 Task: Create a due date automation trigger when advanced on, on the tuesday of the week a card is due add fields with custom field "Resume" set to a date in this week at 11:00 AM.
Action: Mouse moved to (1248, 109)
Screenshot: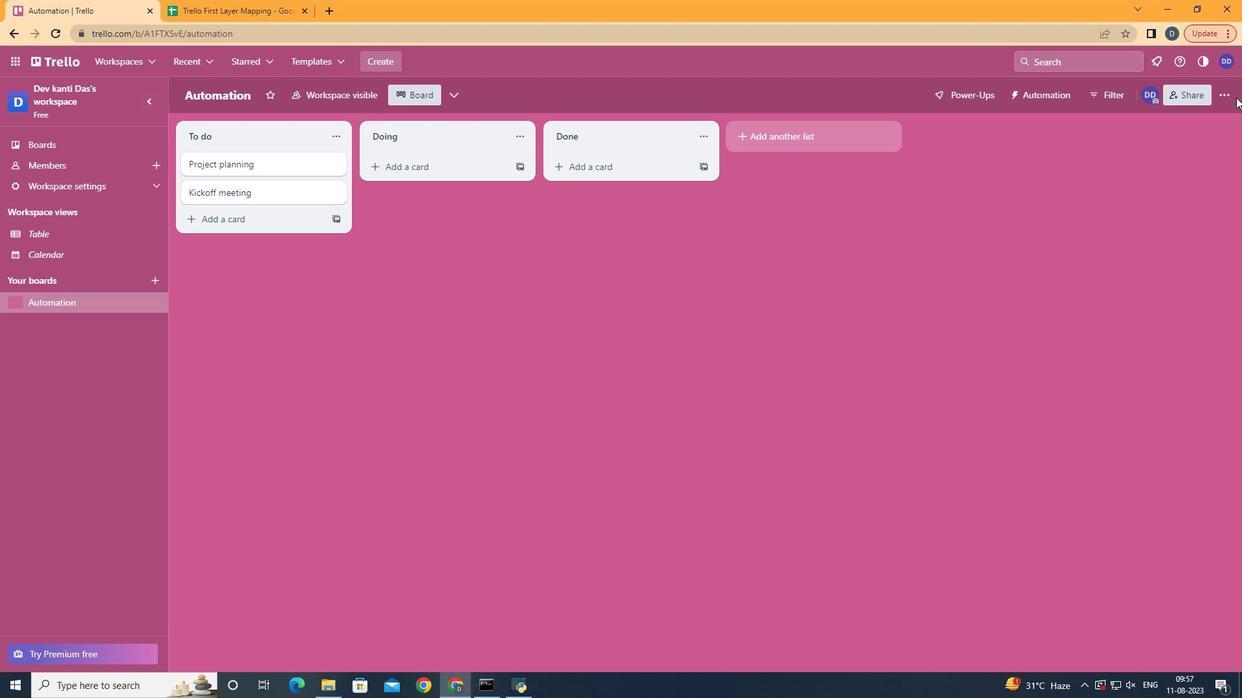 
Action: Mouse pressed left at (1248, 109)
Screenshot: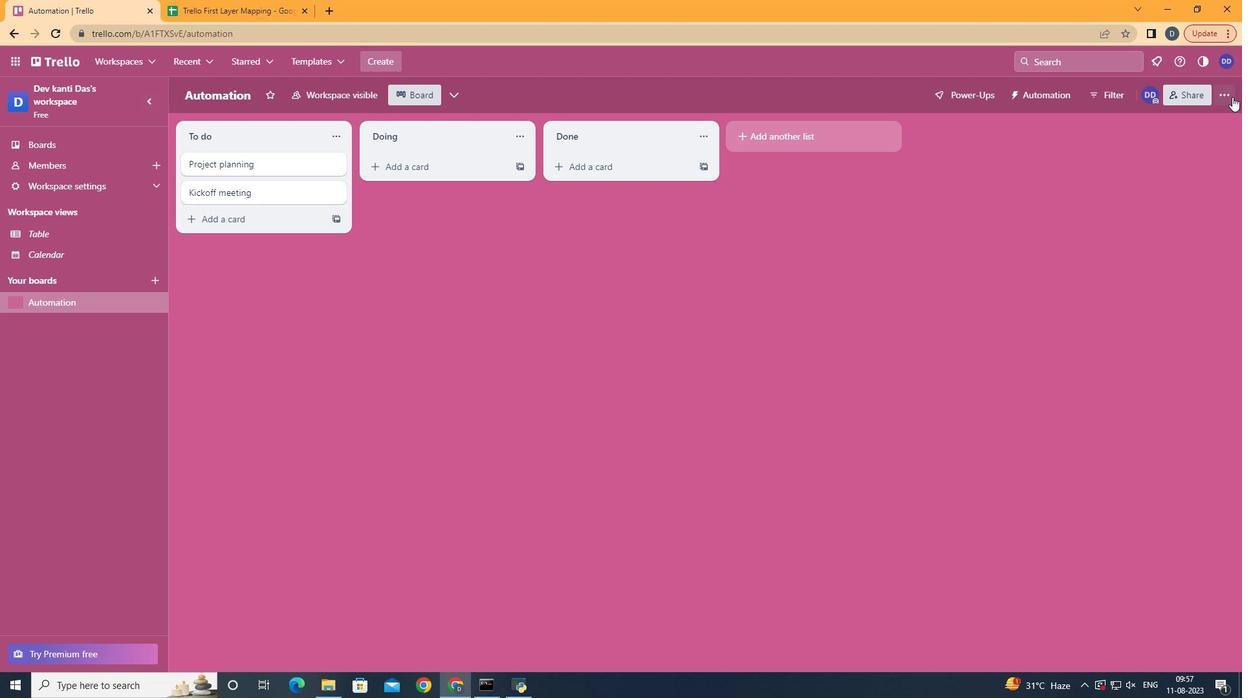 
Action: Mouse moved to (1244, 108)
Screenshot: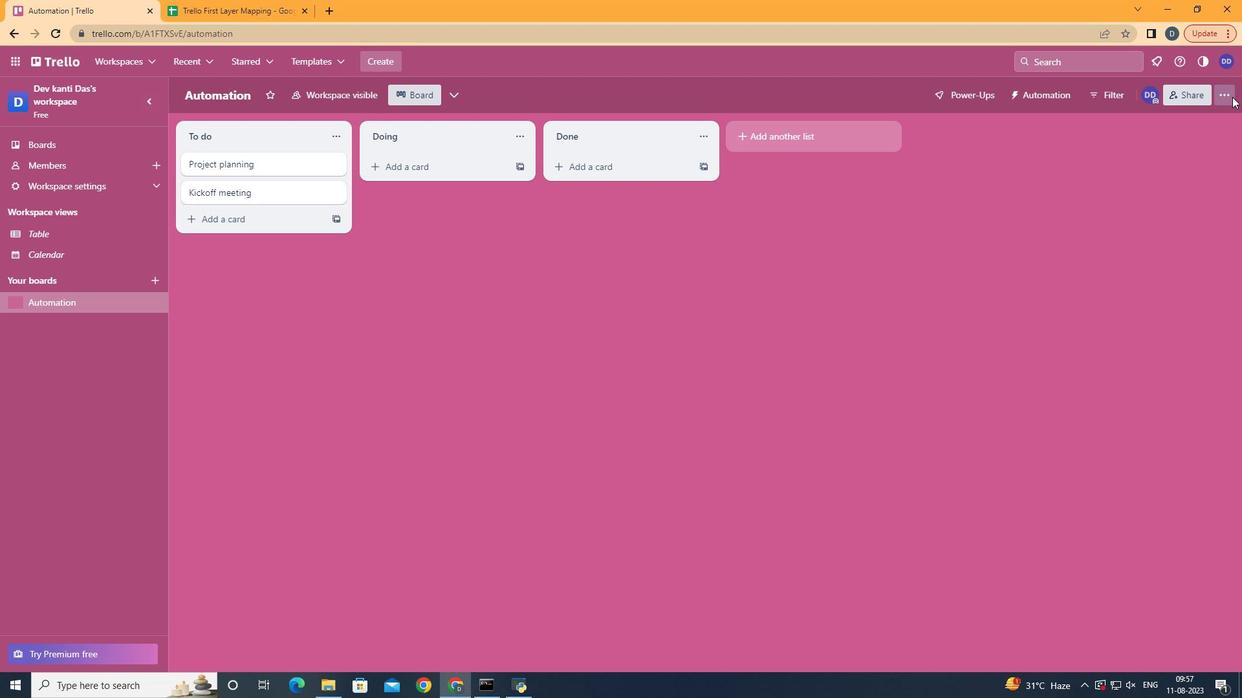 
Action: Mouse pressed left at (1244, 108)
Screenshot: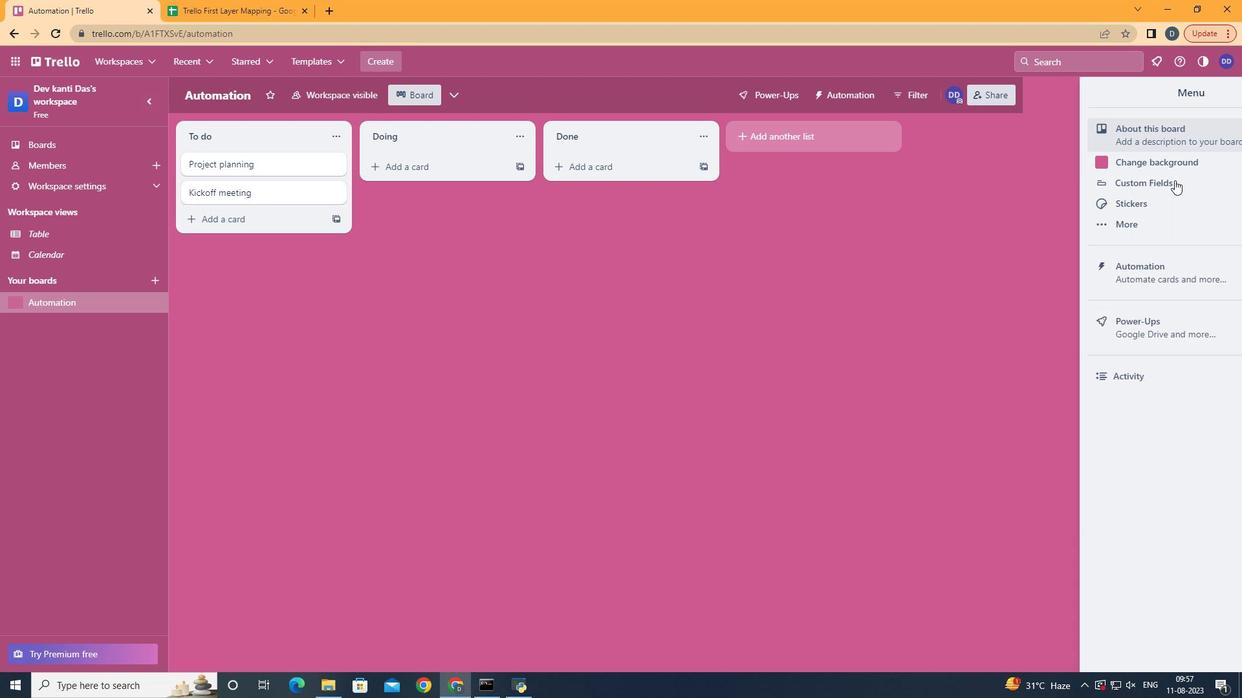
Action: Mouse moved to (1153, 287)
Screenshot: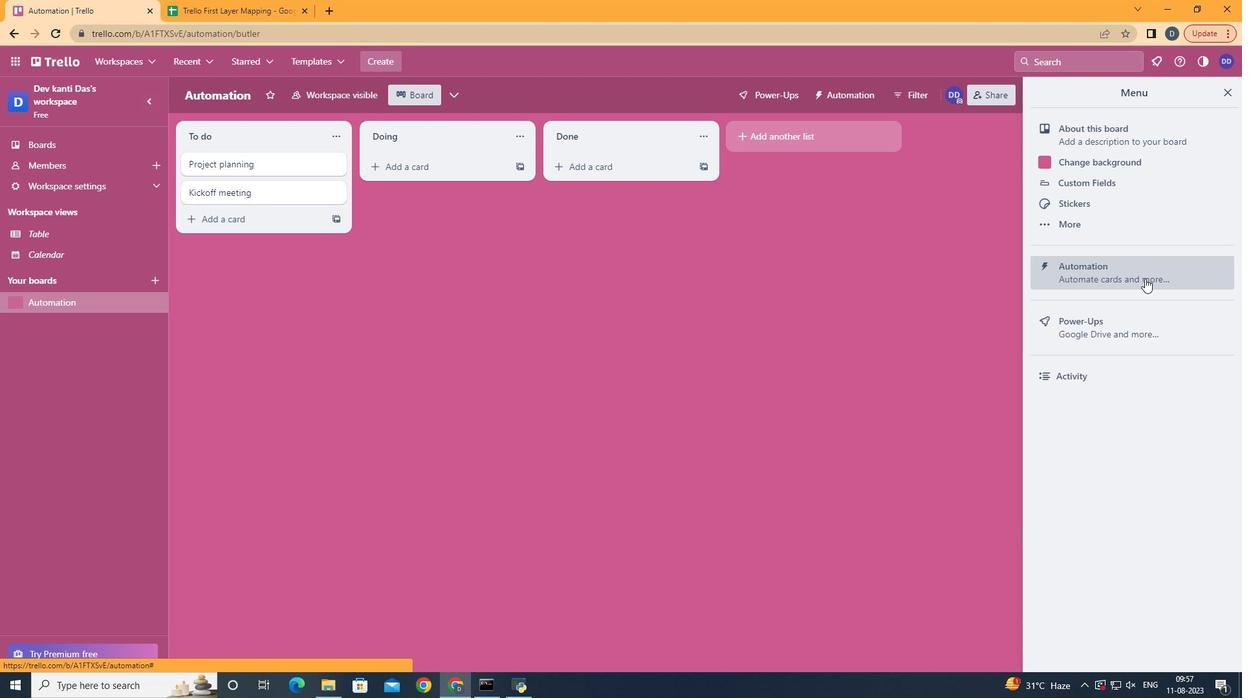 
Action: Mouse pressed left at (1153, 287)
Screenshot: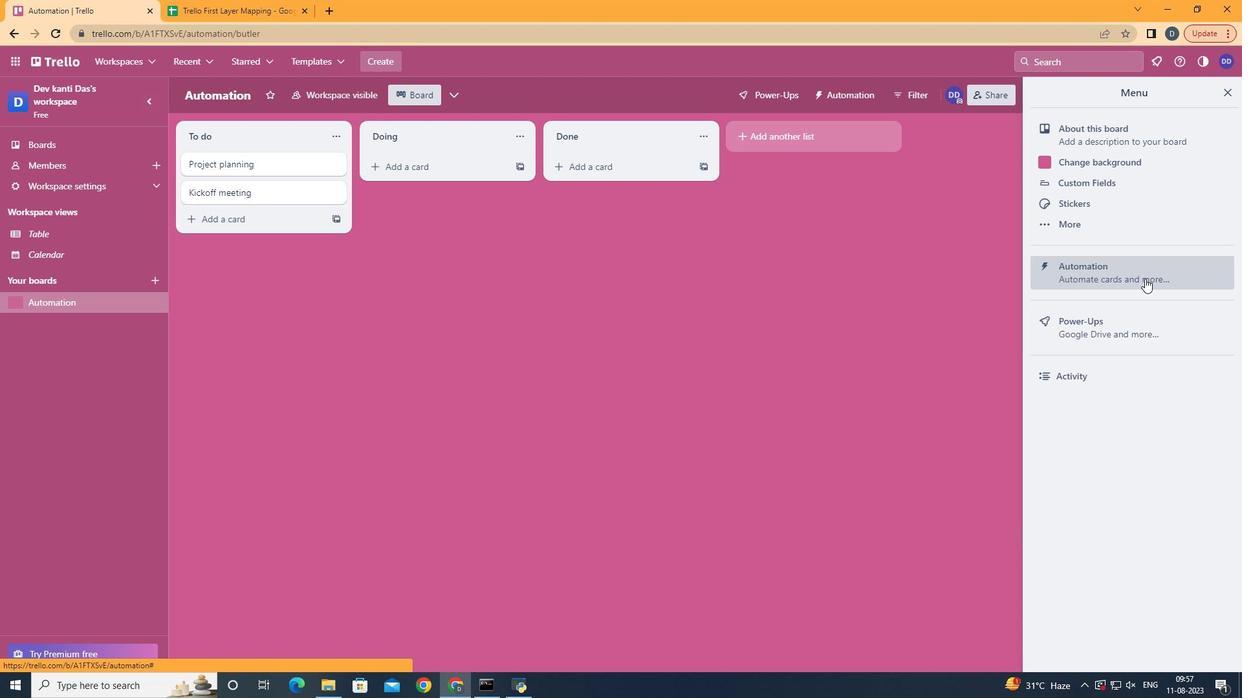 
Action: Mouse moved to (272, 274)
Screenshot: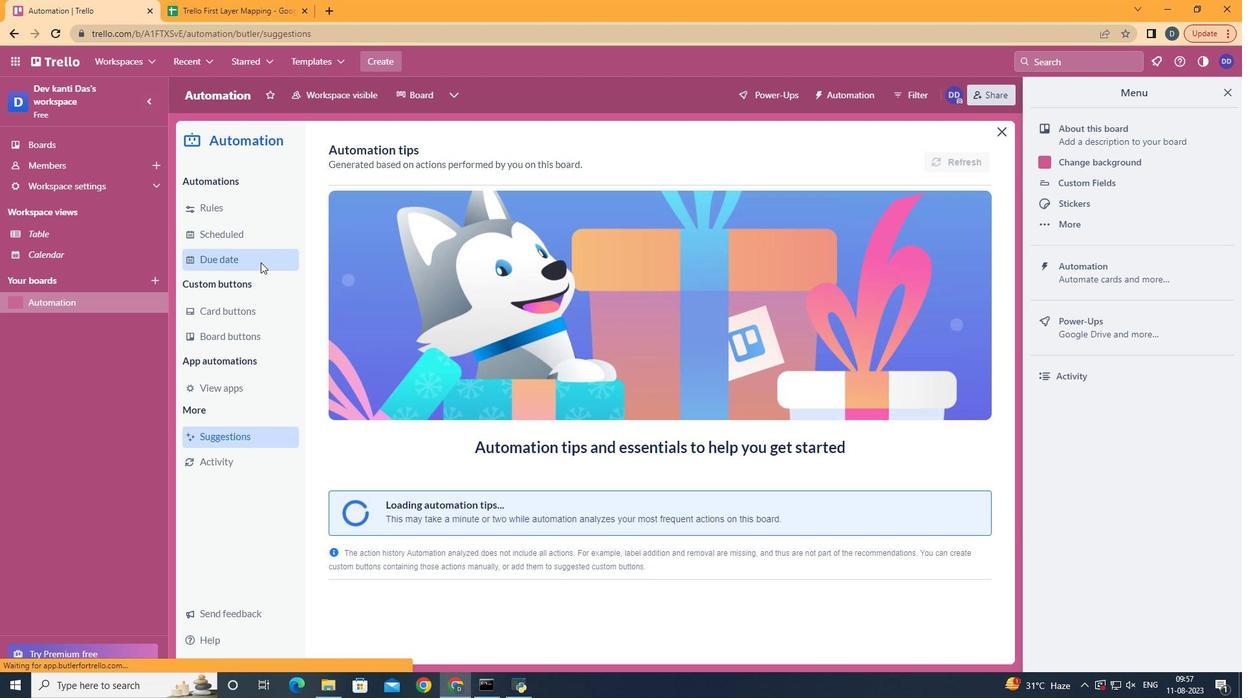 
Action: Mouse pressed left at (272, 274)
Screenshot: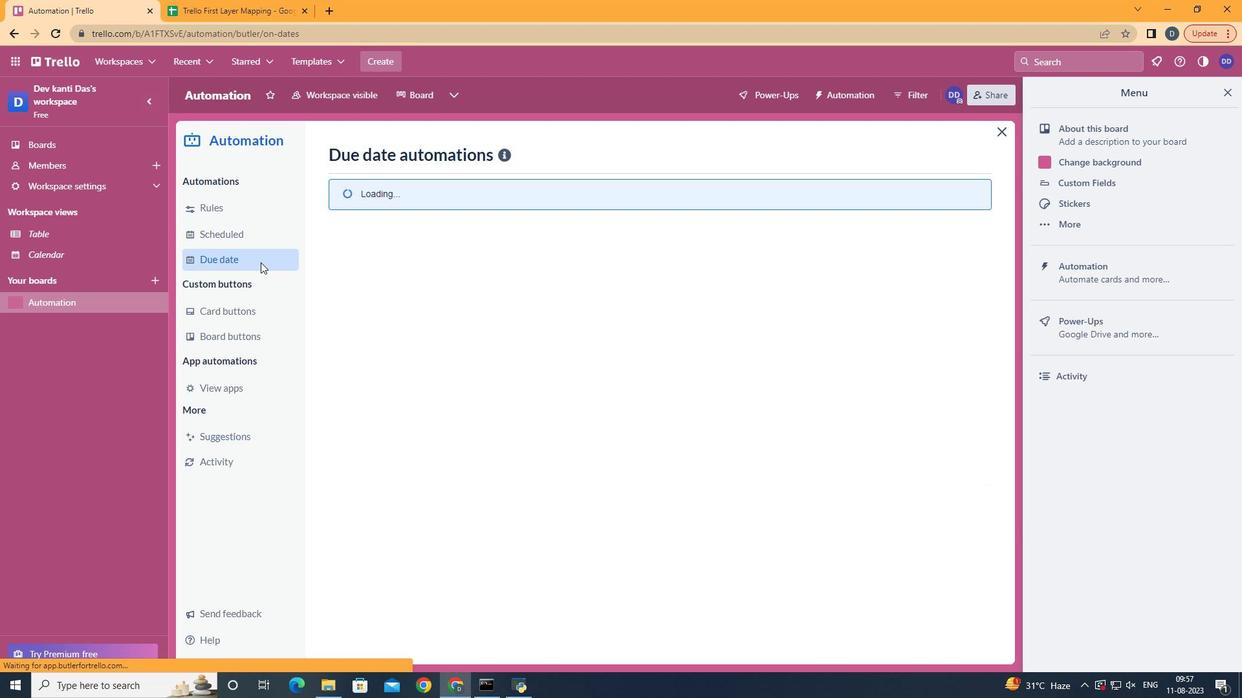 
Action: Mouse moved to (932, 174)
Screenshot: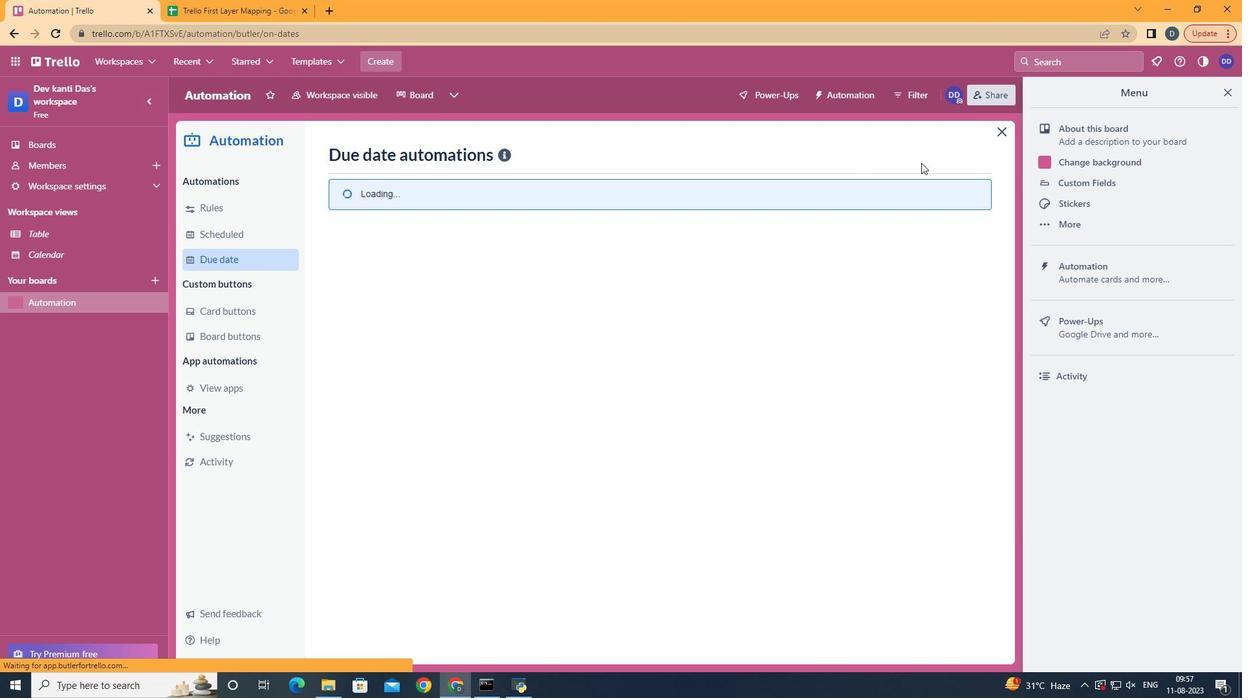 
Action: Mouse pressed left at (932, 174)
Screenshot: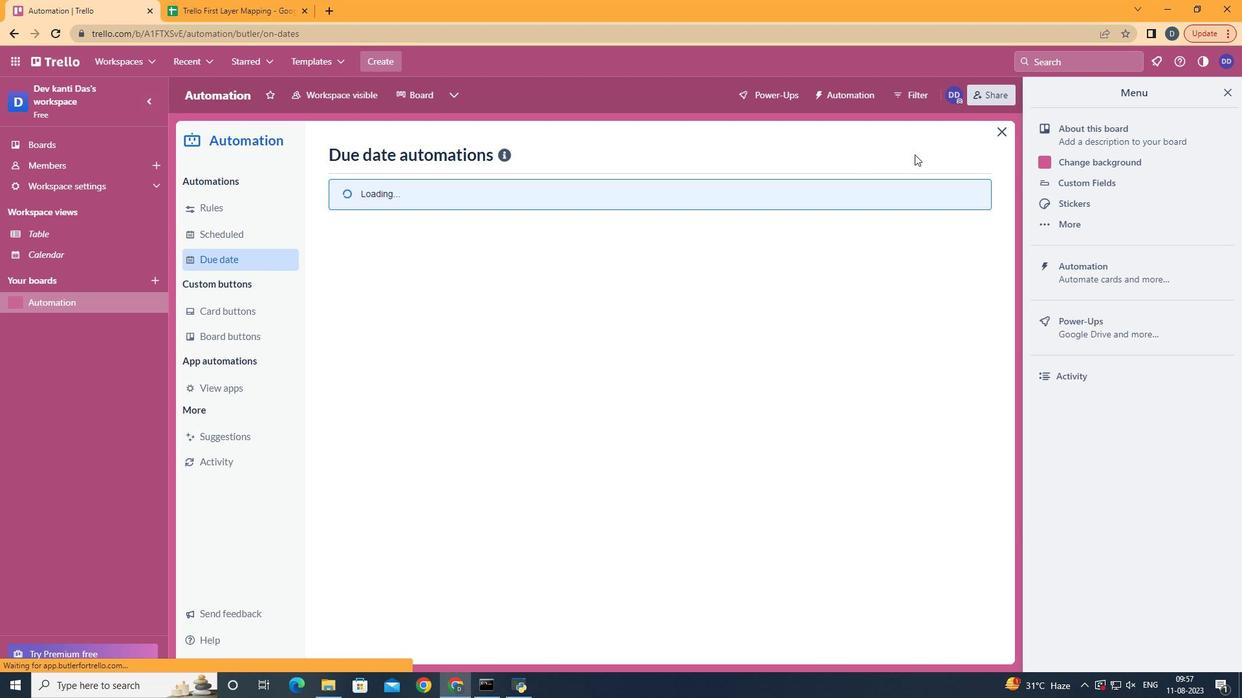 
Action: Mouse moved to (925, 165)
Screenshot: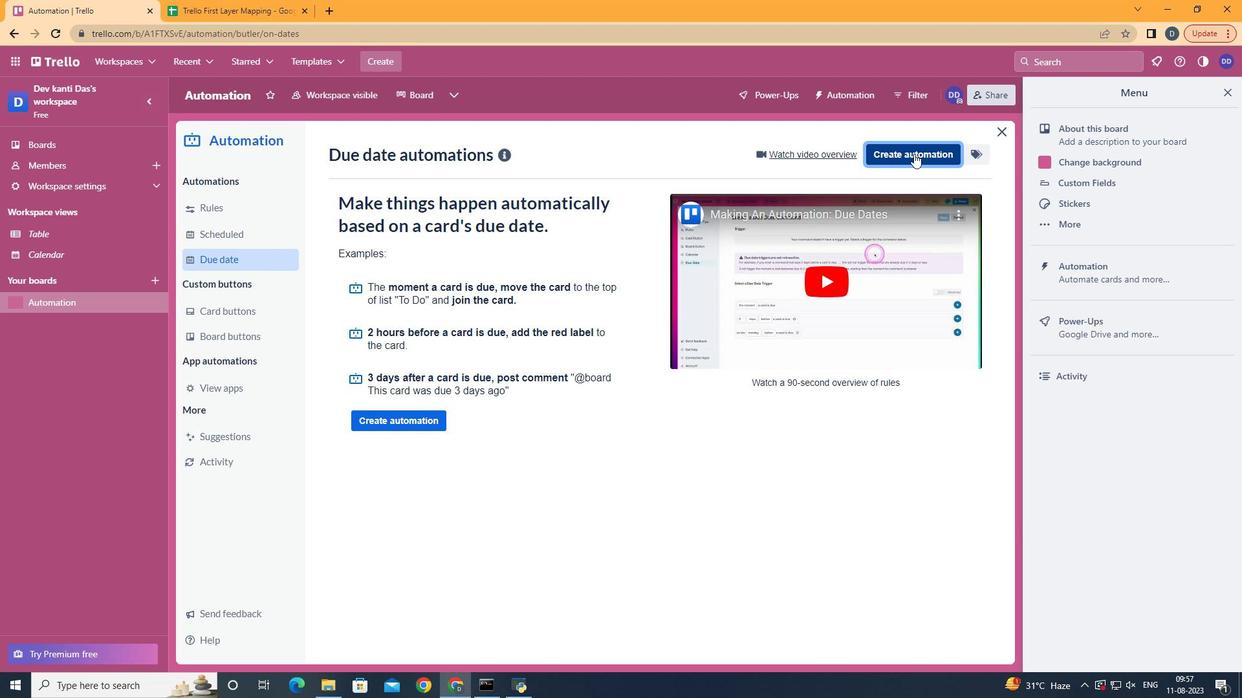 
Action: Mouse pressed left at (925, 165)
Screenshot: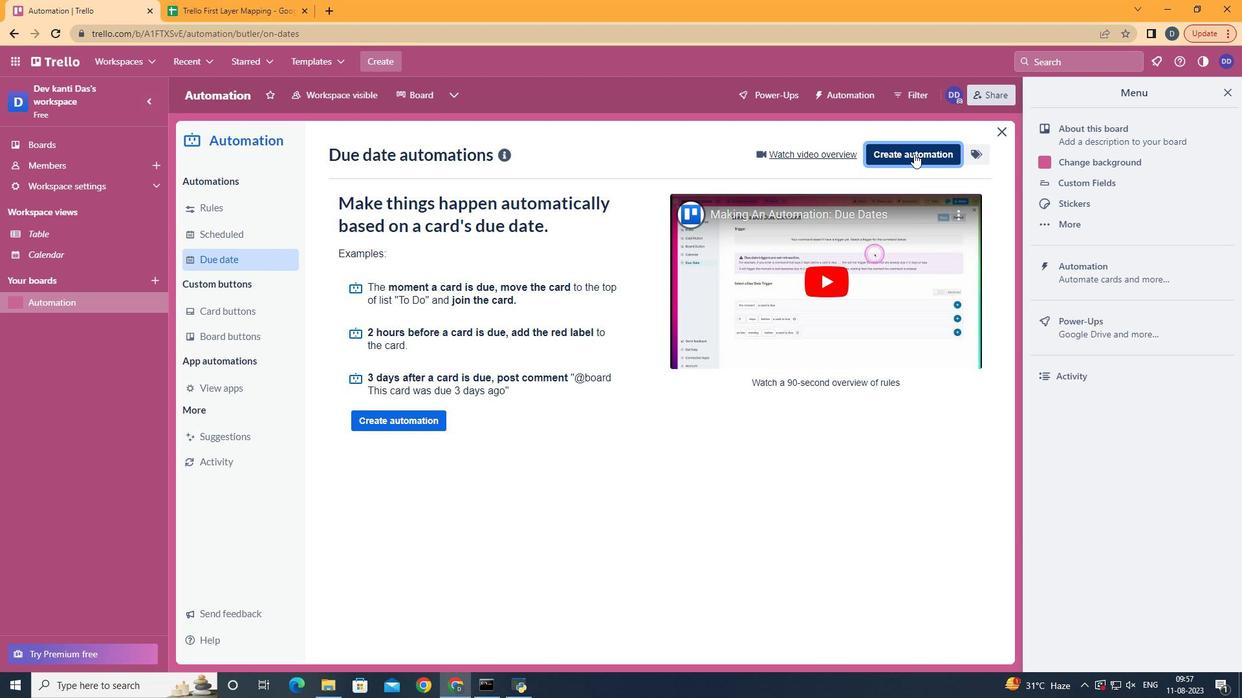 
Action: Mouse moved to (693, 293)
Screenshot: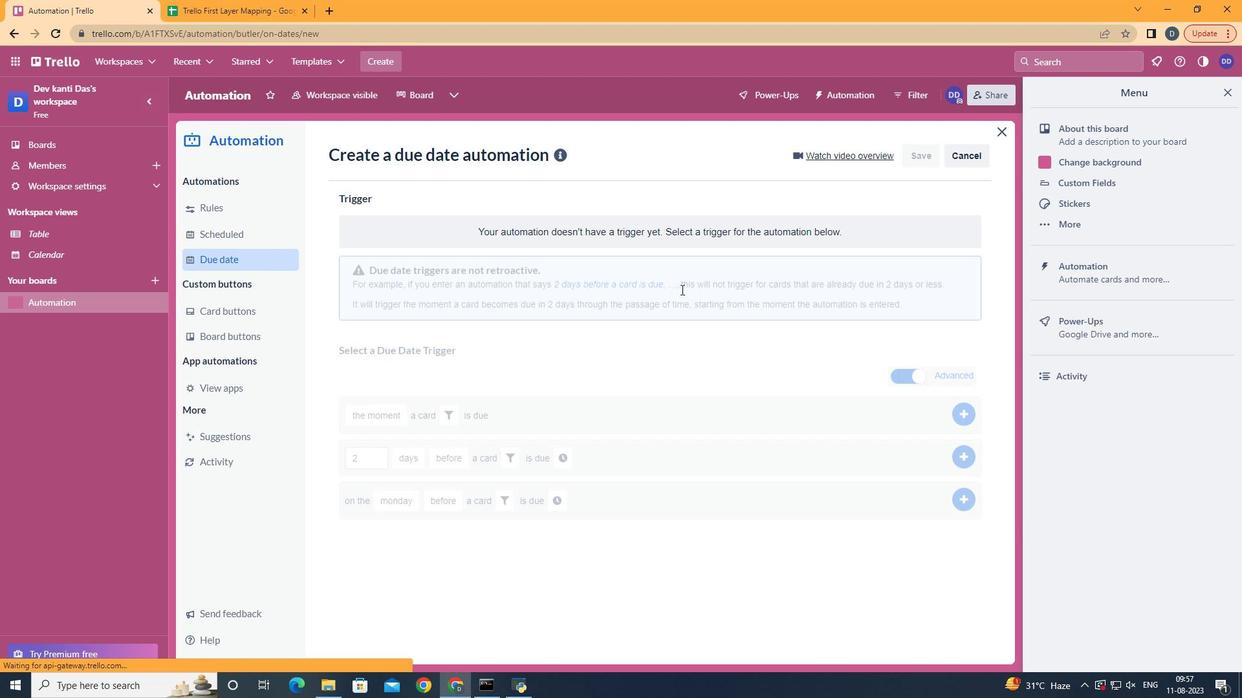 
Action: Mouse pressed left at (693, 293)
Screenshot: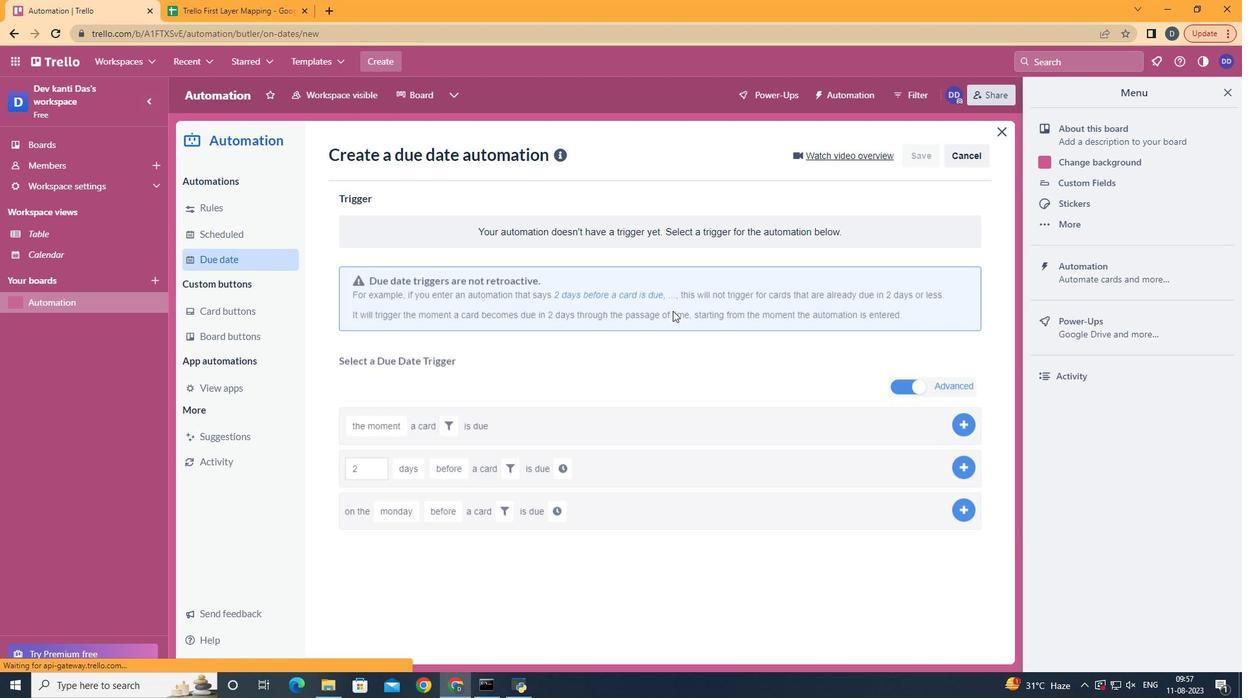 
Action: Mouse moved to (437, 381)
Screenshot: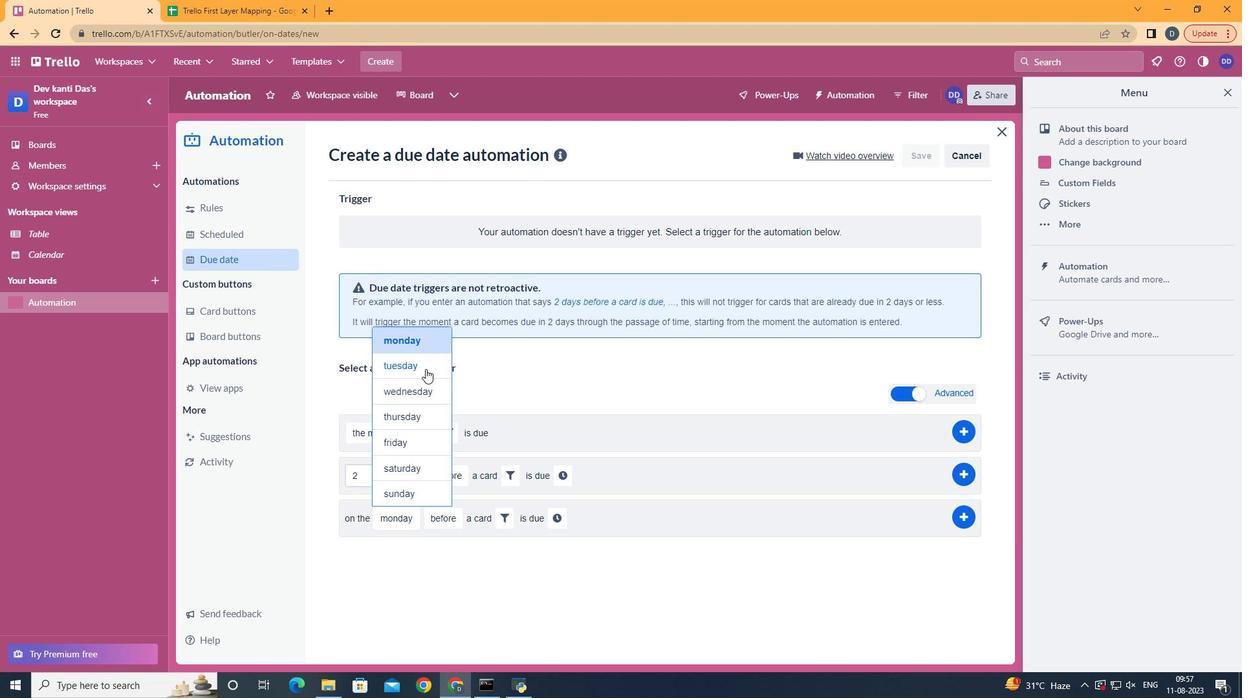 
Action: Mouse pressed left at (437, 381)
Screenshot: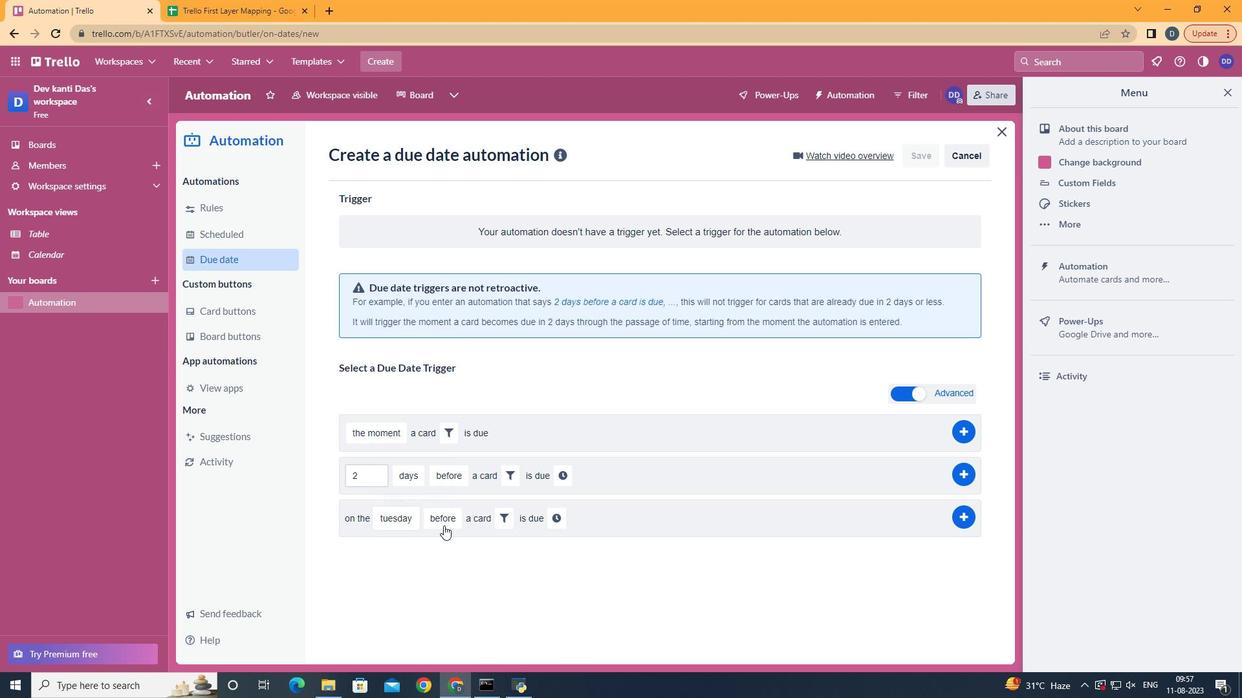 
Action: Mouse moved to (482, 599)
Screenshot: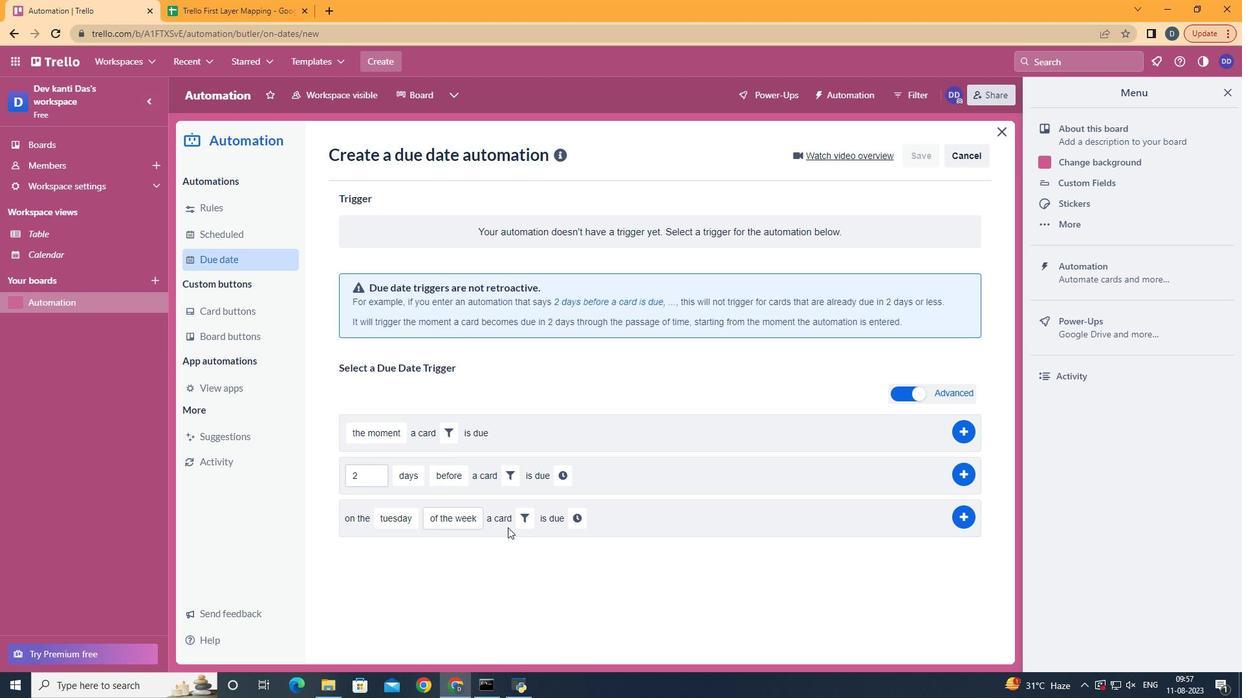
Action: Mouse pressed left at (470, 610)
Screenshot: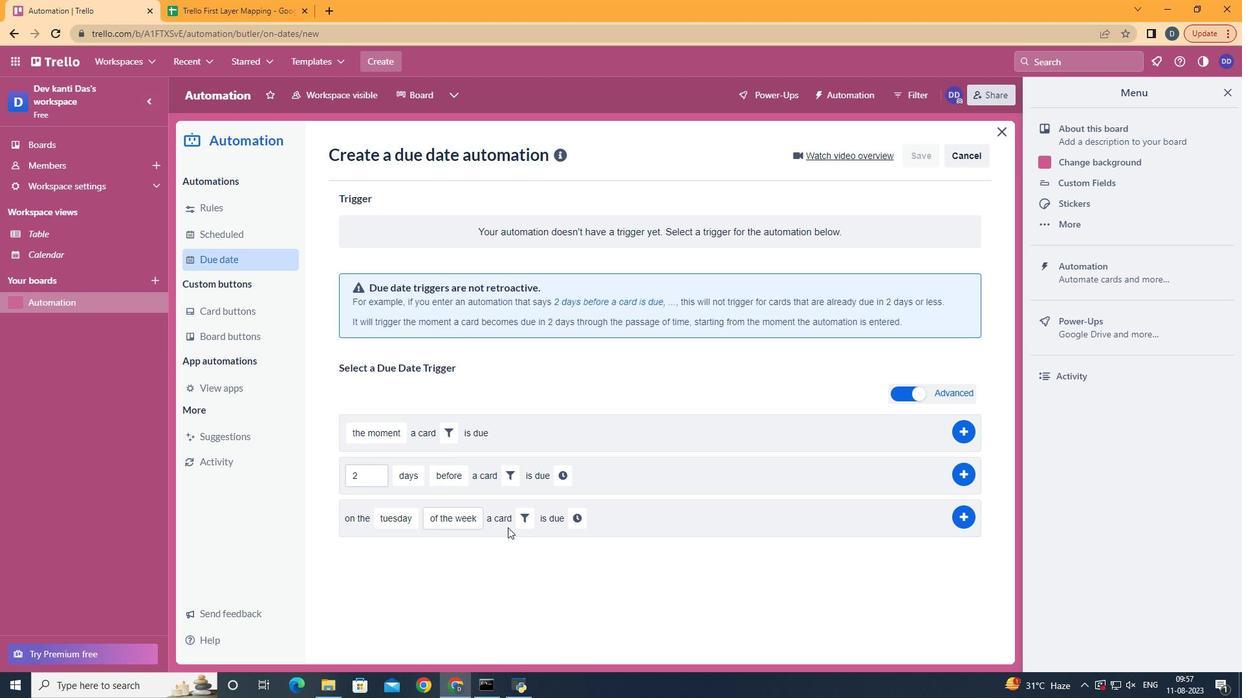 
Action: Mouse moved to (535, 533)
Screenshot: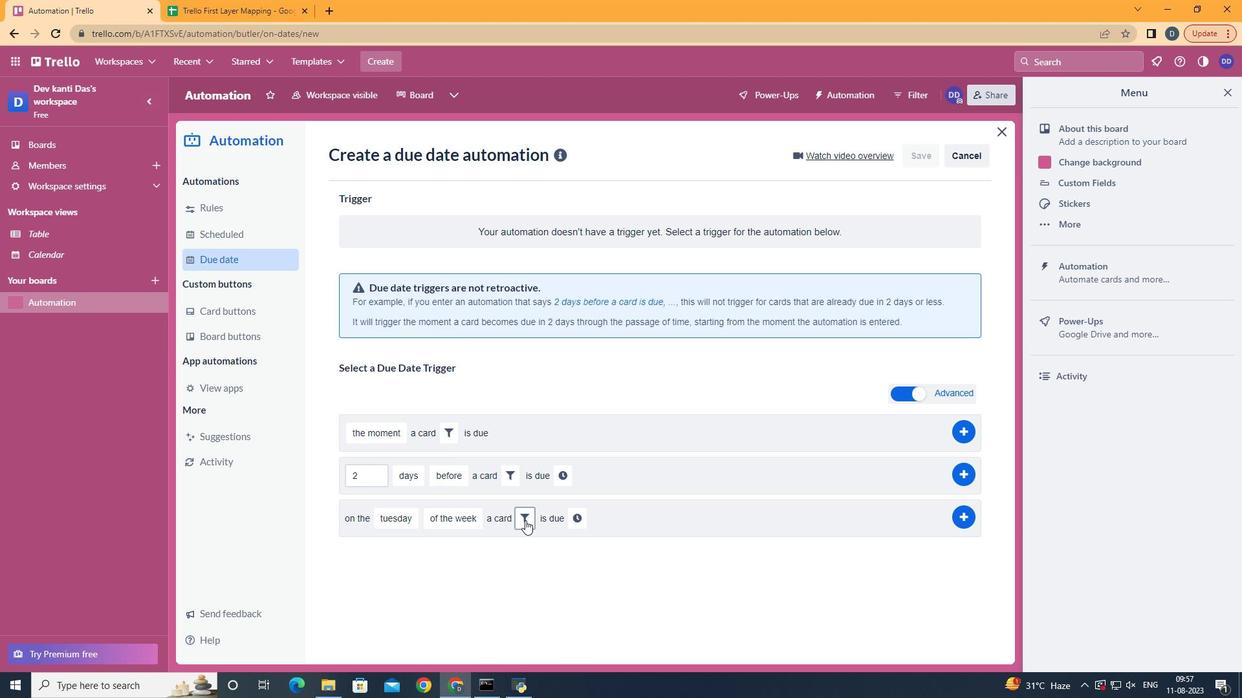 
Action: Mouse pressed left at (535, 533)
Screenshot: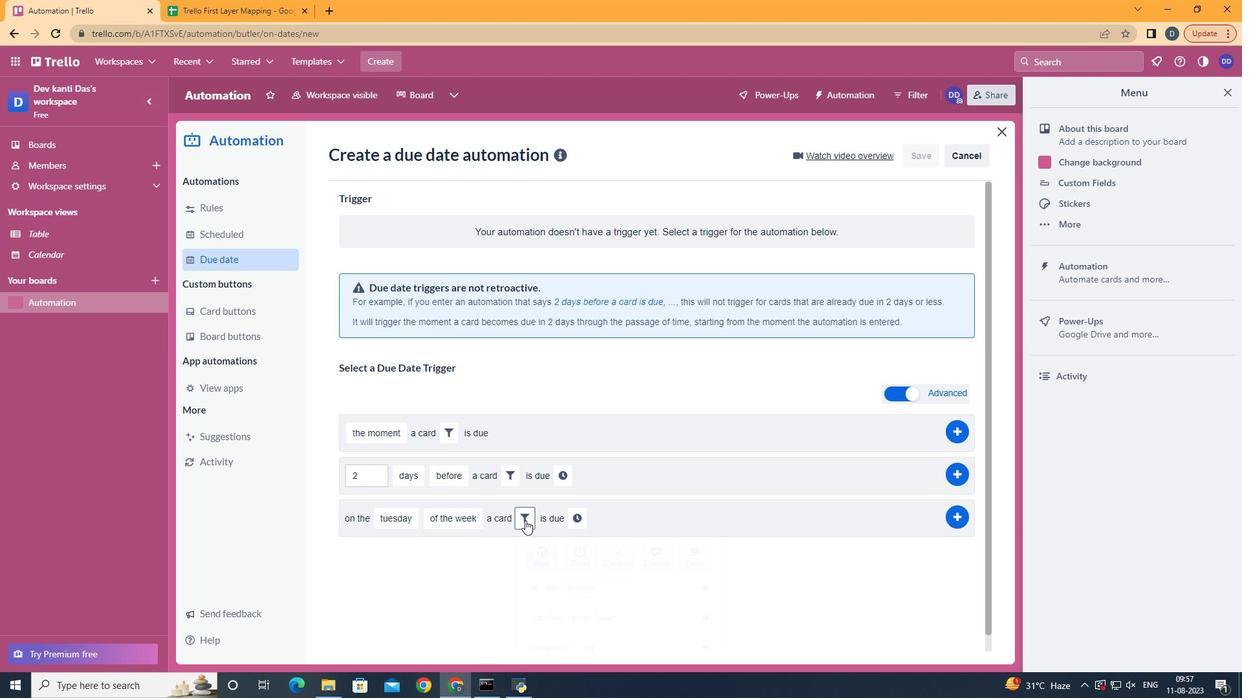 
Action: Mouse moved to (743, 571)
Screenshot: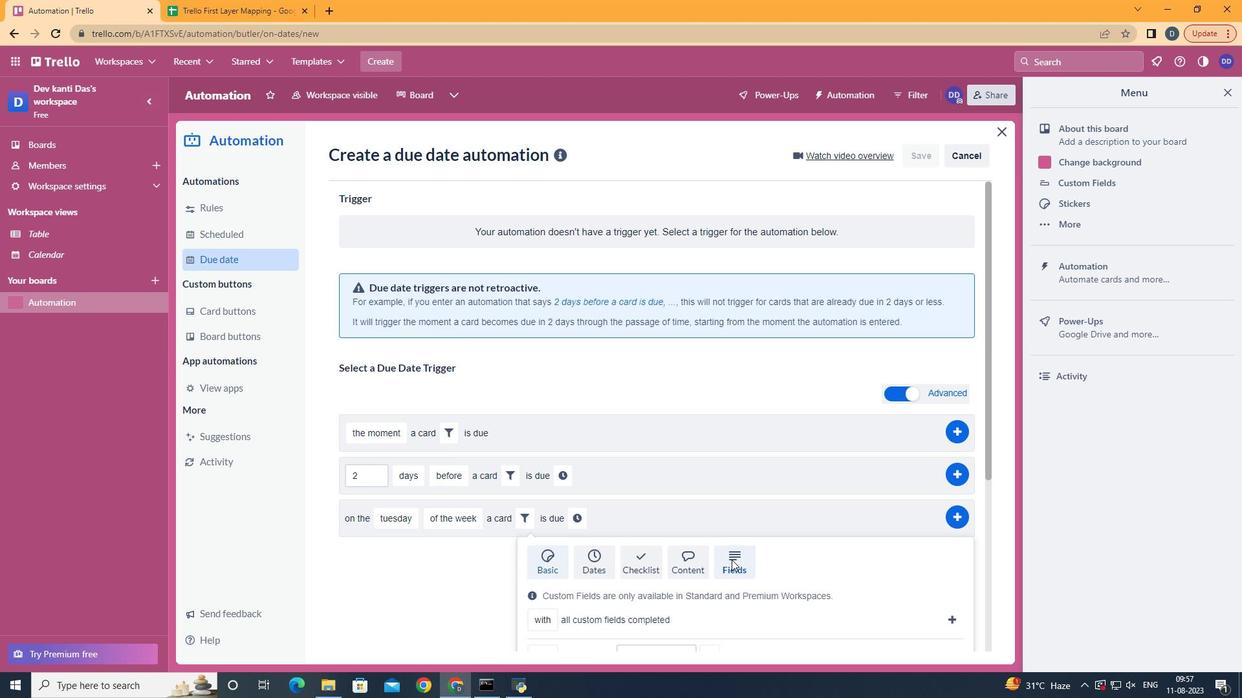 
Action: Mouse pressed left at (743, 571)
Screenshot: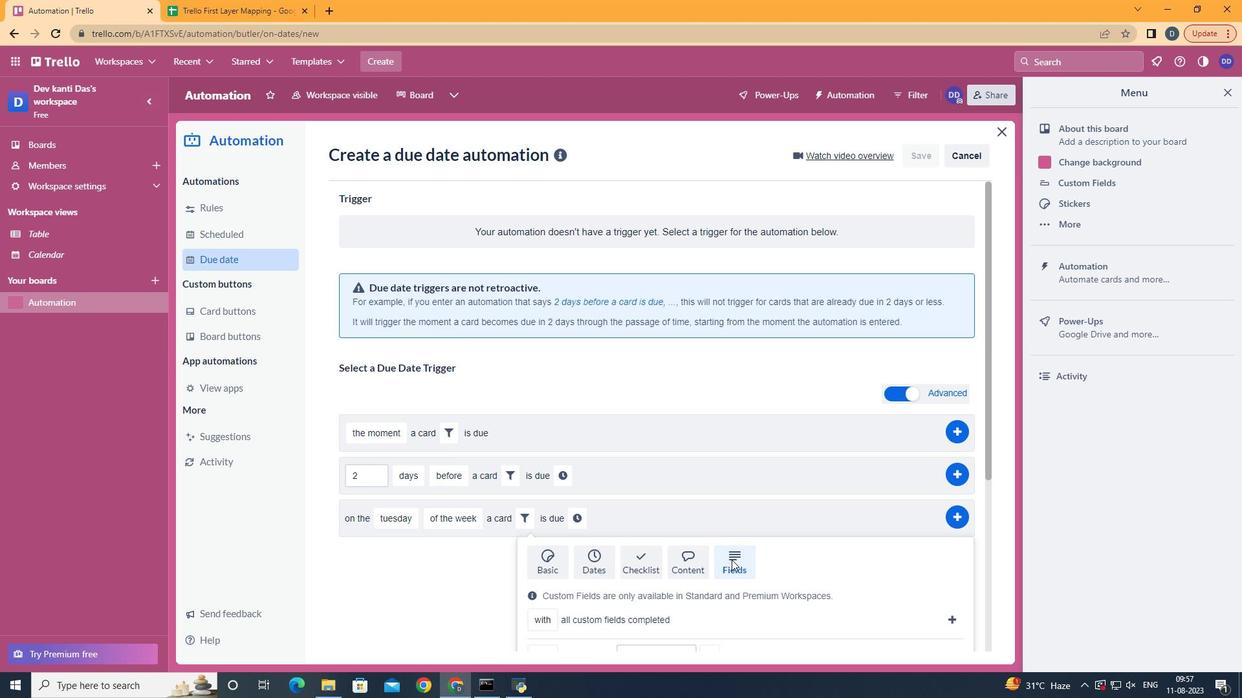 
Action: Mouse scrolled (743, 571) with delta (0, 0)
Screenshot: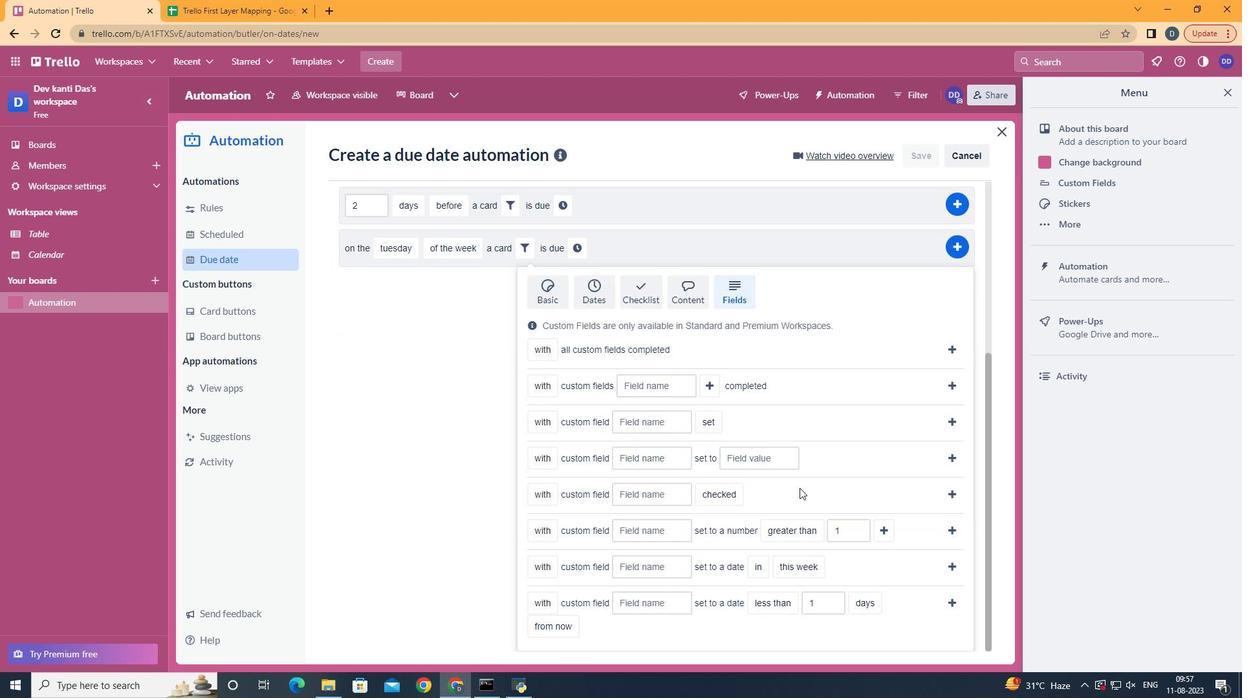
Action: Mouse scrolled (743, 571) with delta (0, 0)
Screenshot: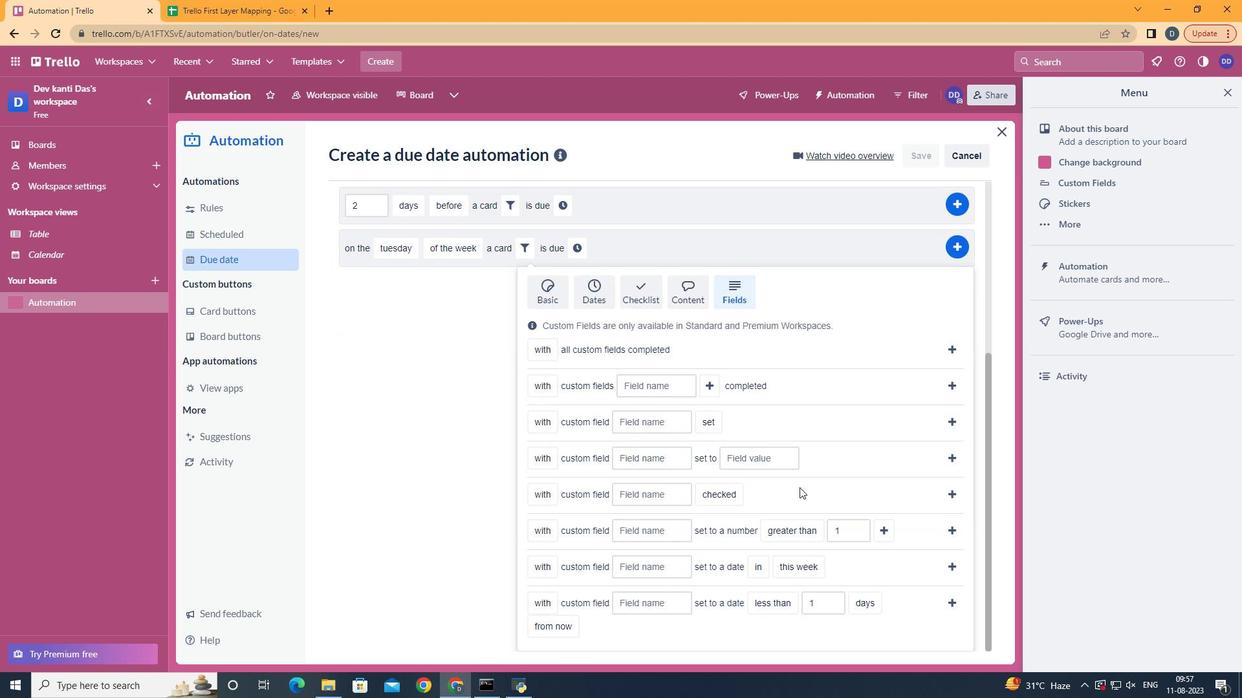 
Action: Mouse scrolled (743, 571) with delta (0, 0)
Screenshot: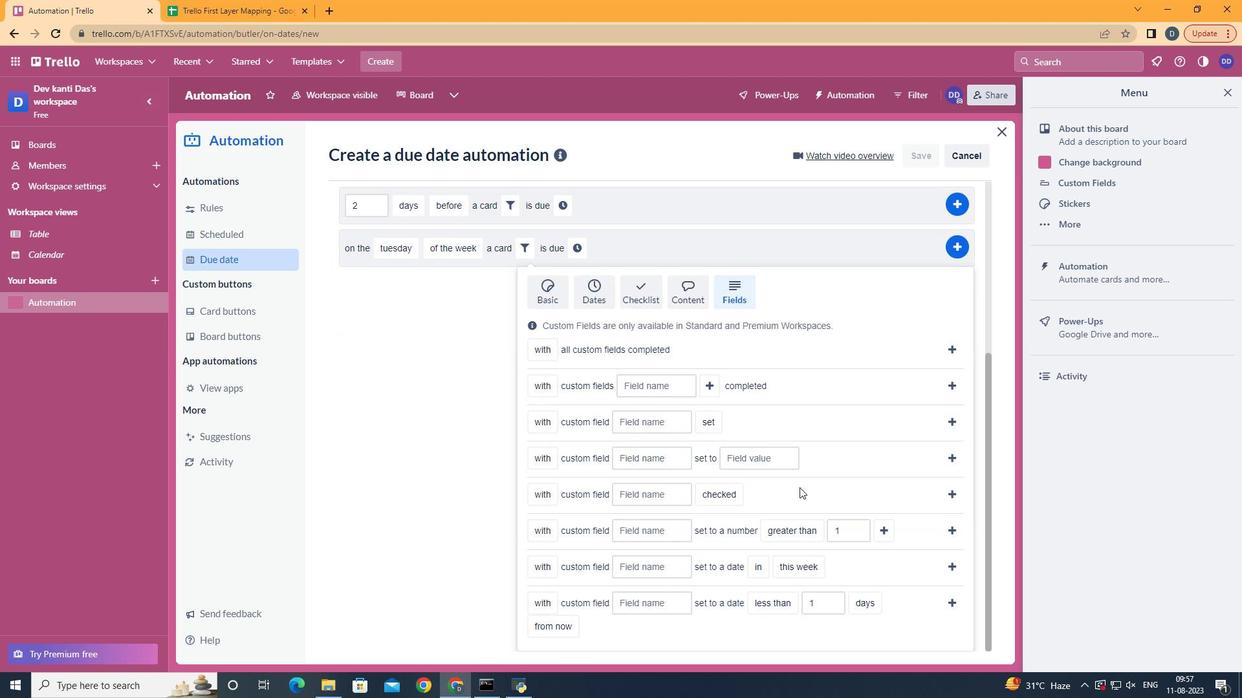 
Action: Mouse scrolled (743, 571) with delta (0, 0)
Screenshot: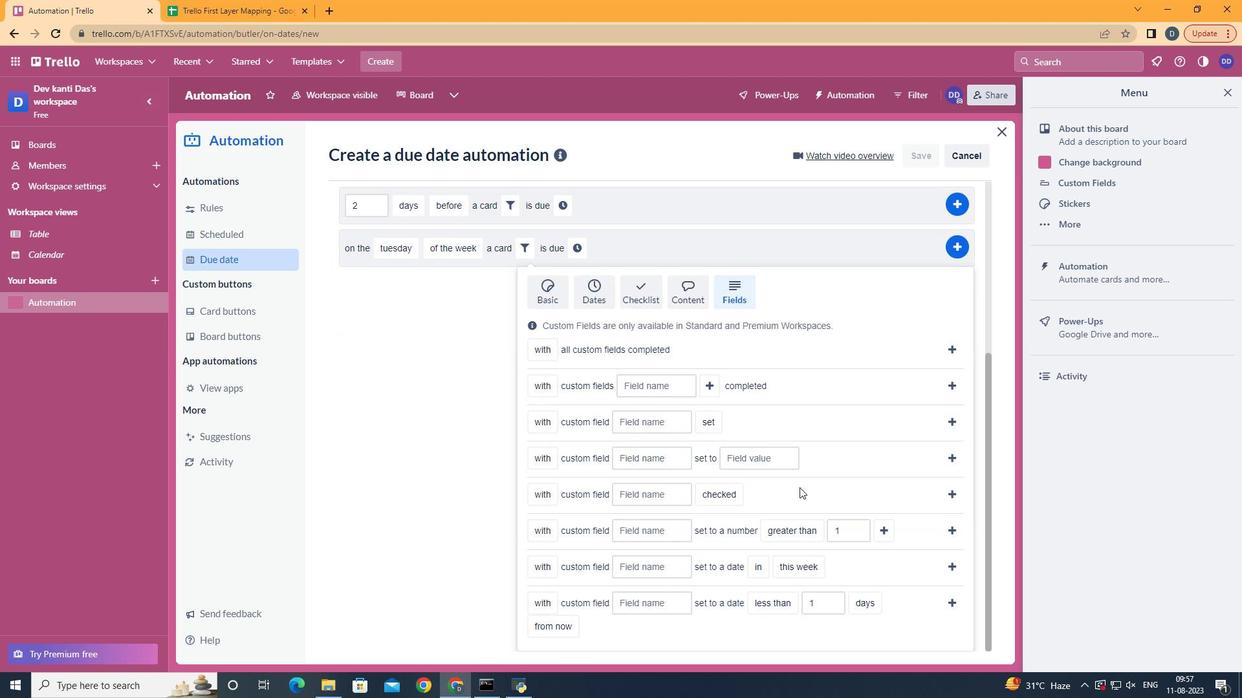 
Action: Mouse scrolled (743, 571) with delta (0, 0)
Screenshot: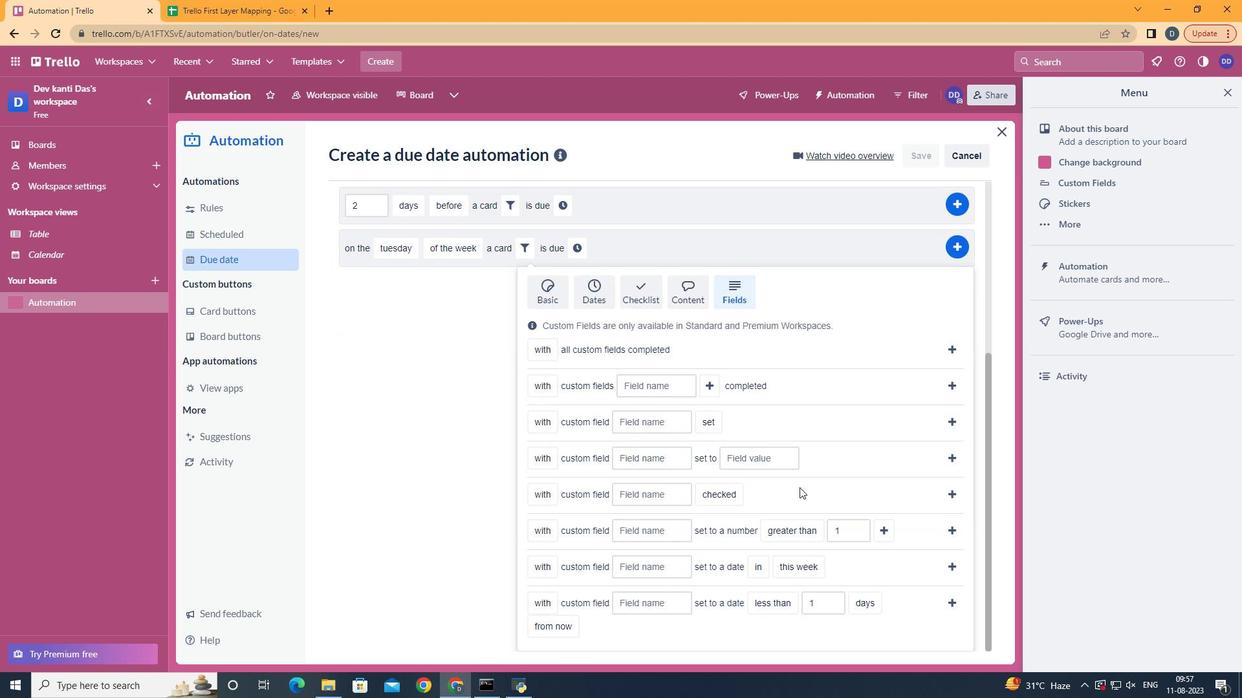 
Action: Mouse moved to (563, 606)
Screenshot: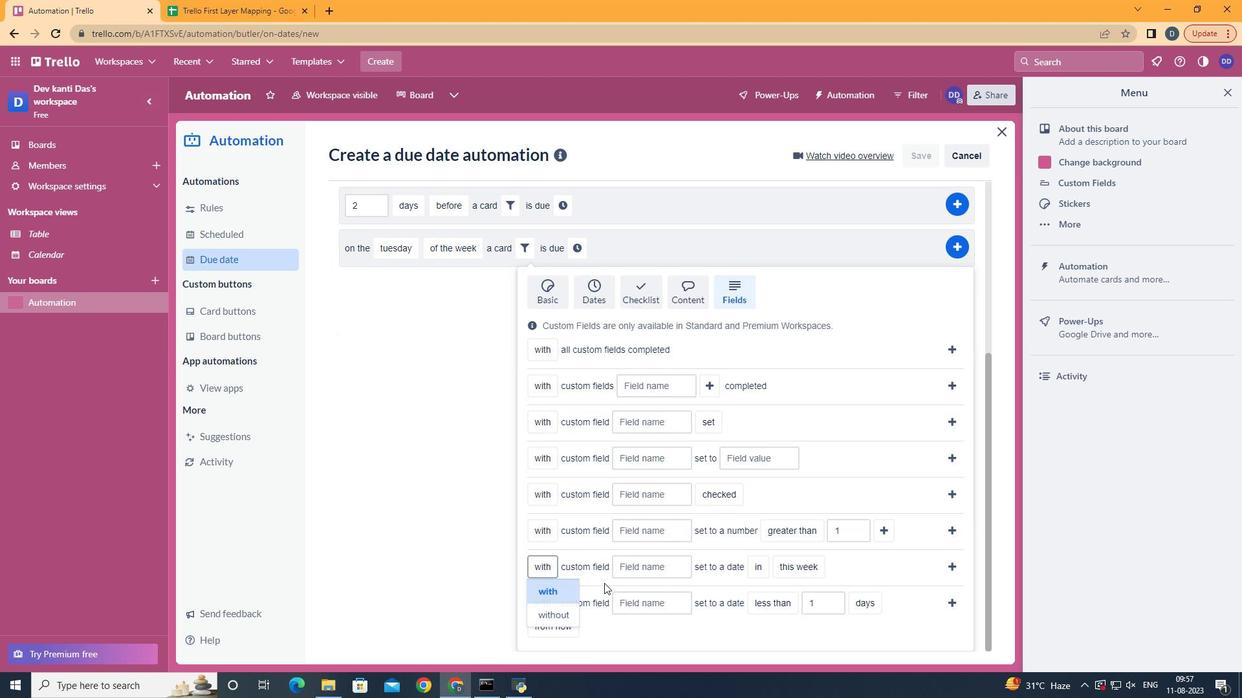 
Action: Mouse pressed left at (563, 606)
Screenshot: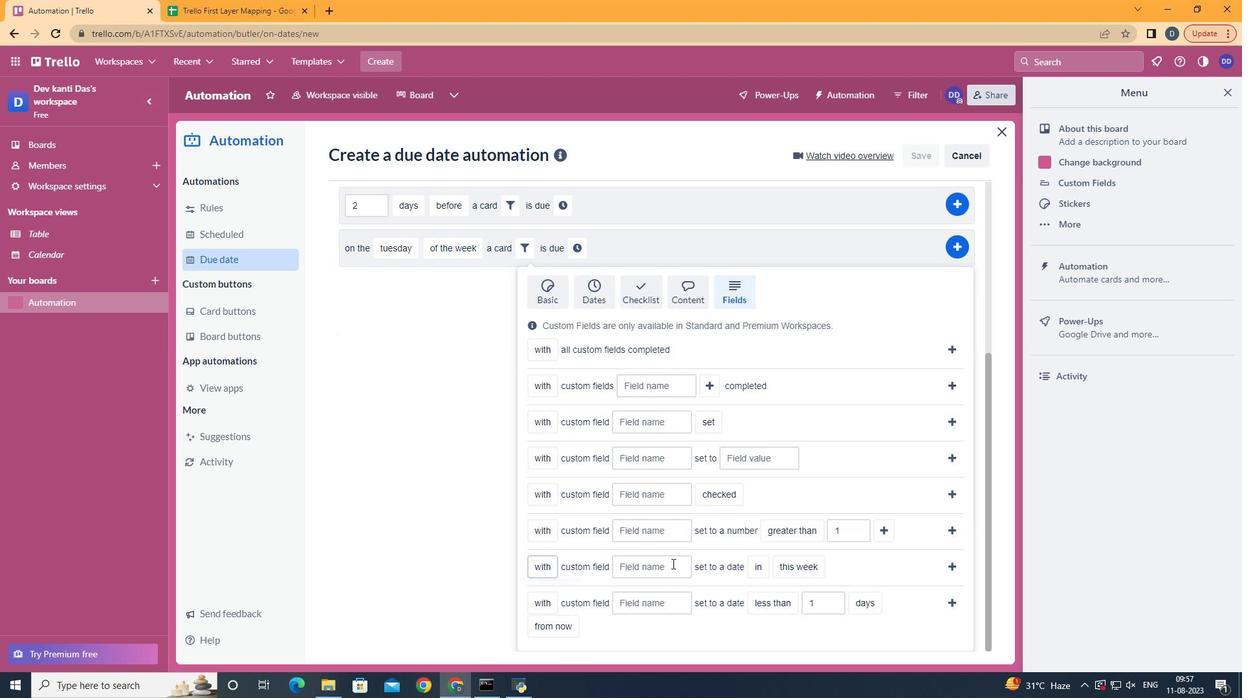 
Action: Mouse moved to (683, 575)
Screenshot: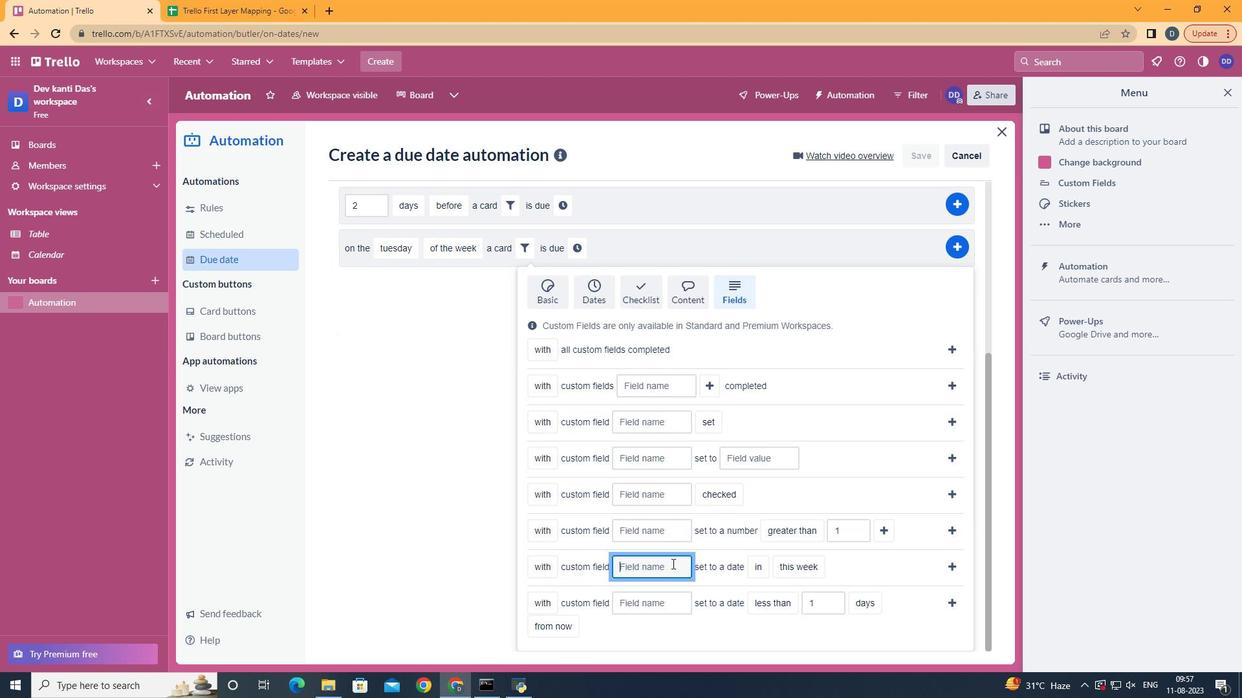 
Action: Mouse pressed left at (683, 575)
Screenshot: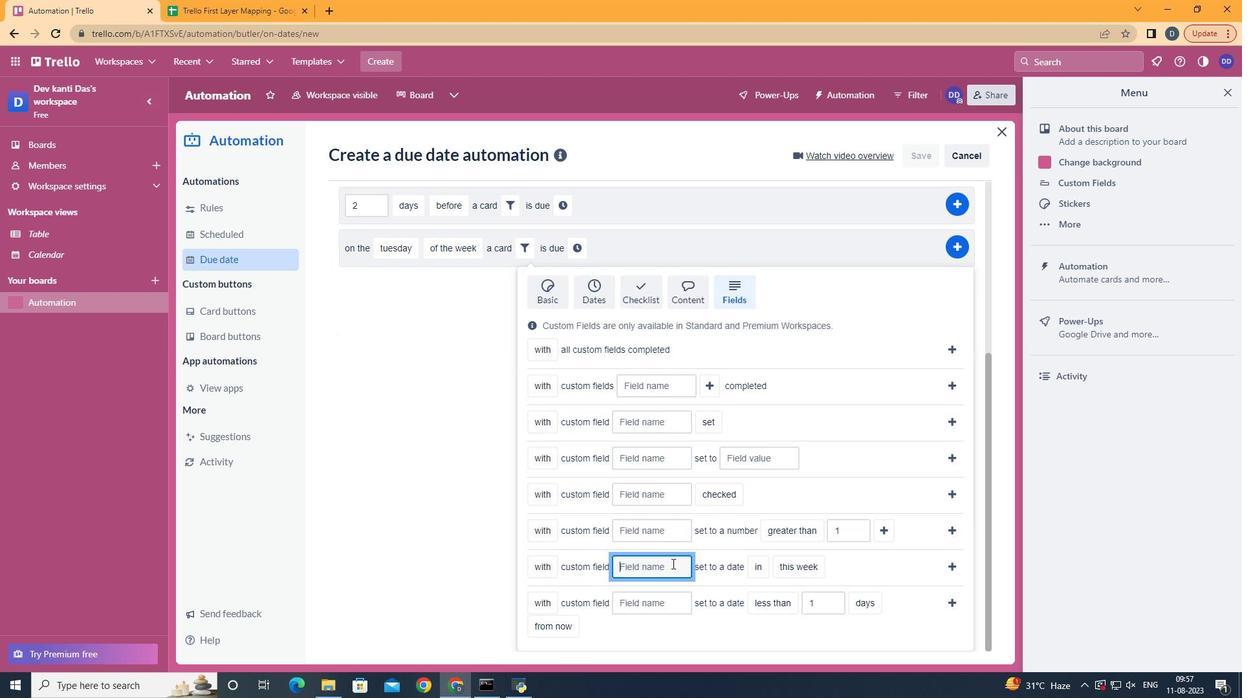 
Action: Mouse moved to (683, 575)
Screenshot: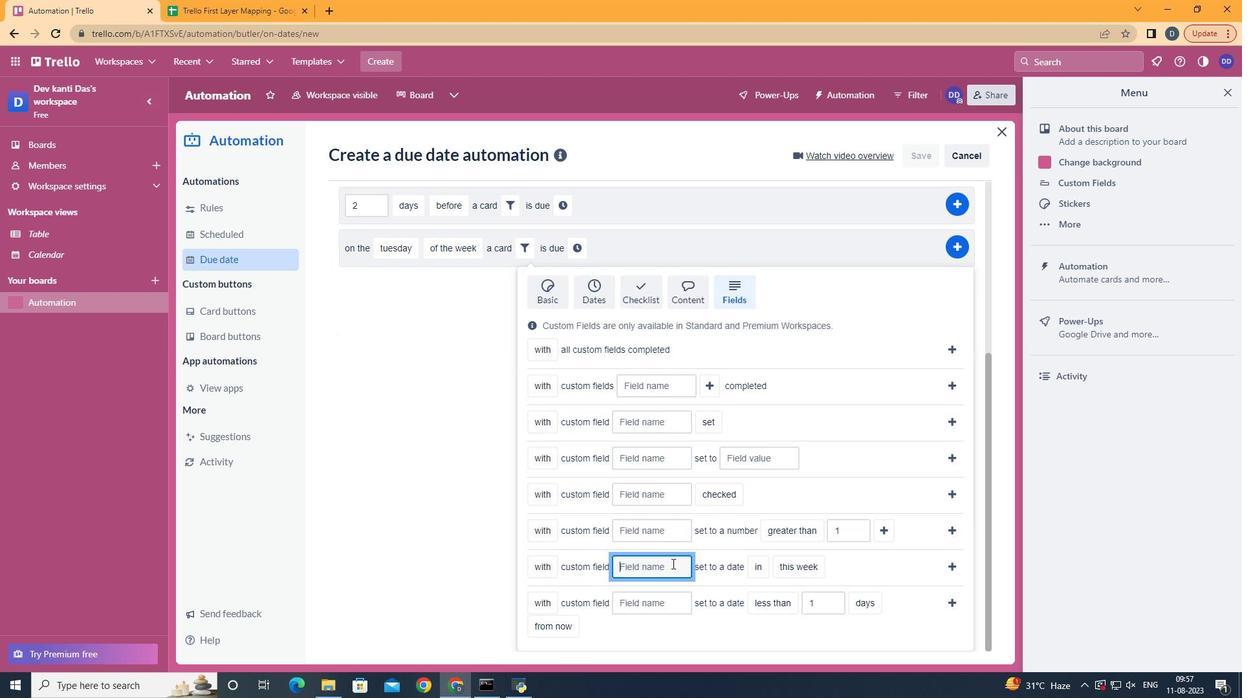 
Action: Key pressed <Key.shift>Resume
Screenshot: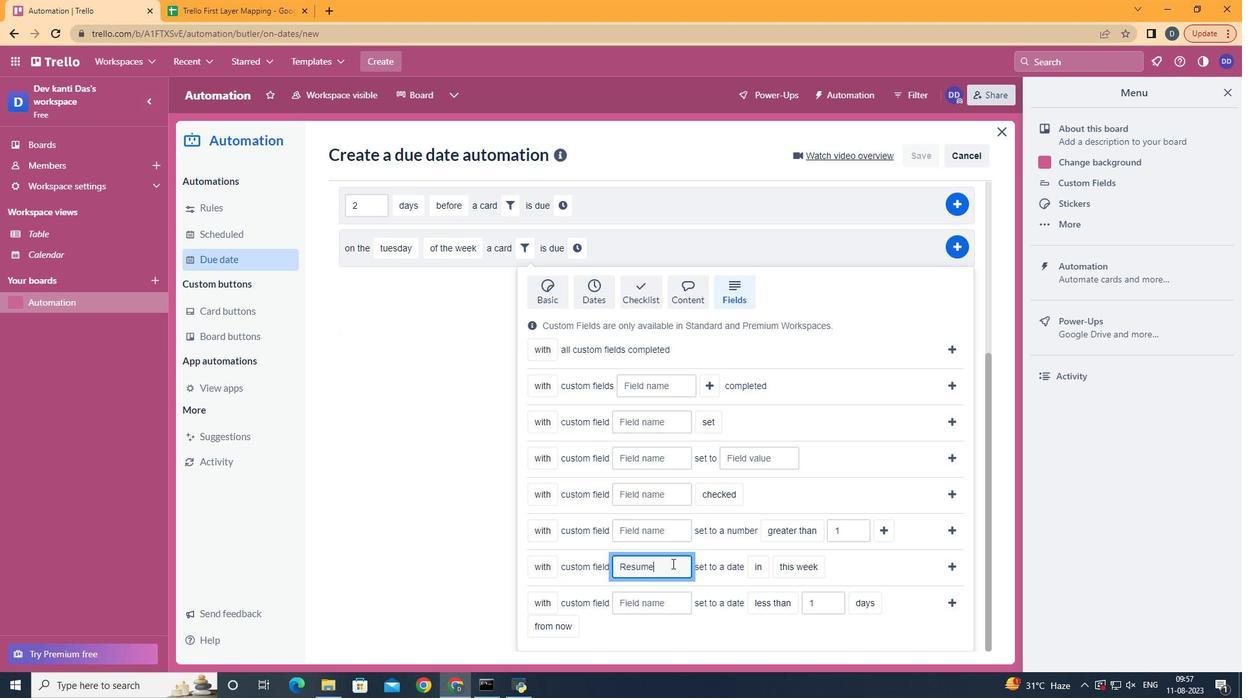 
Action: Mouse moved to (769, 603)
Screenshot: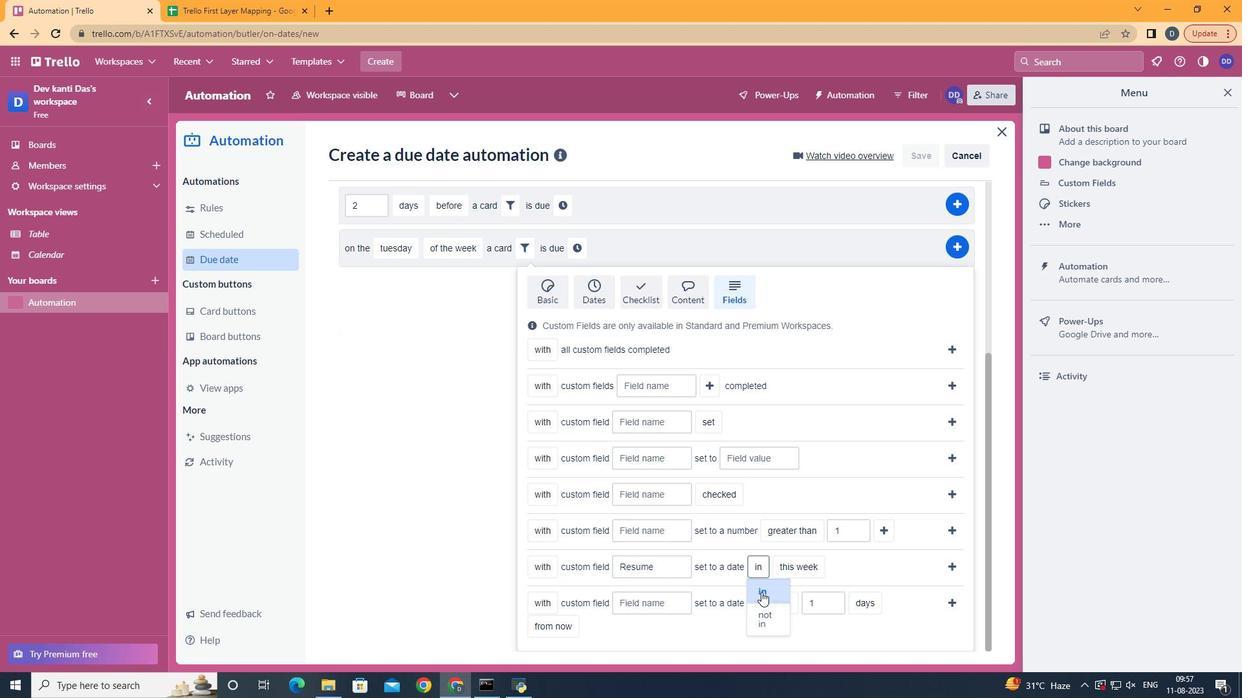 
Action: Mouse pressed left at (769, 603)
Screenshot: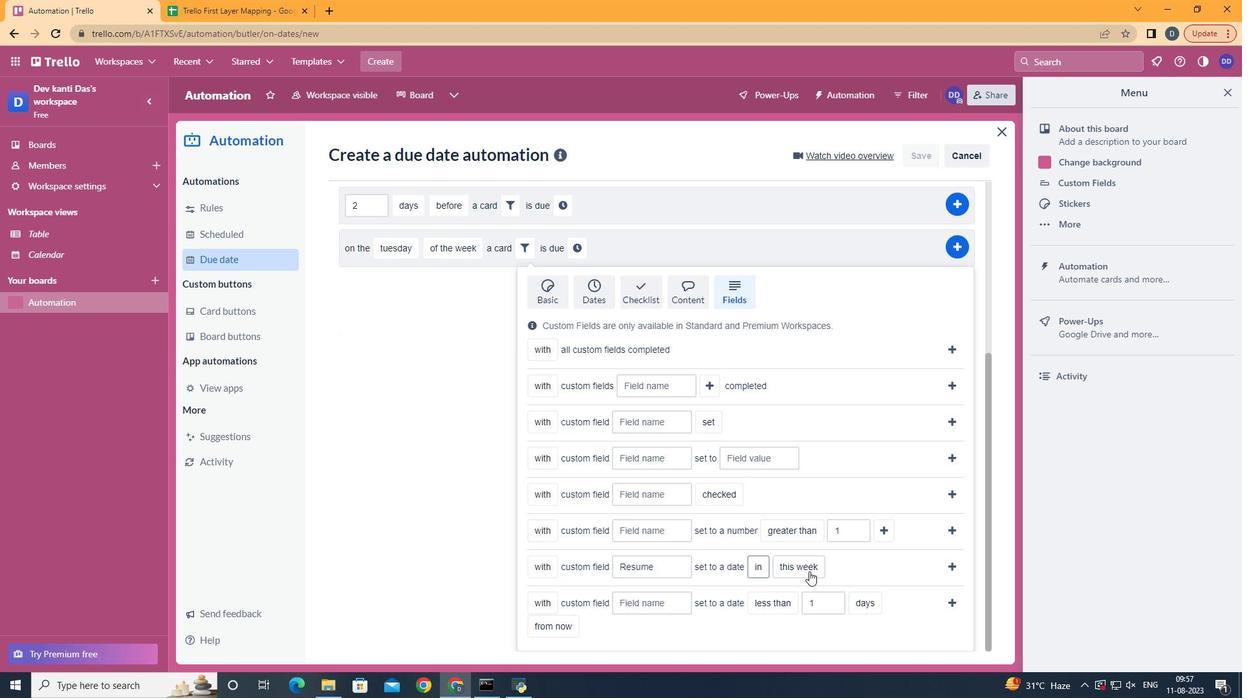 
Action: Mouse moved to (823, 601)
Screenshot: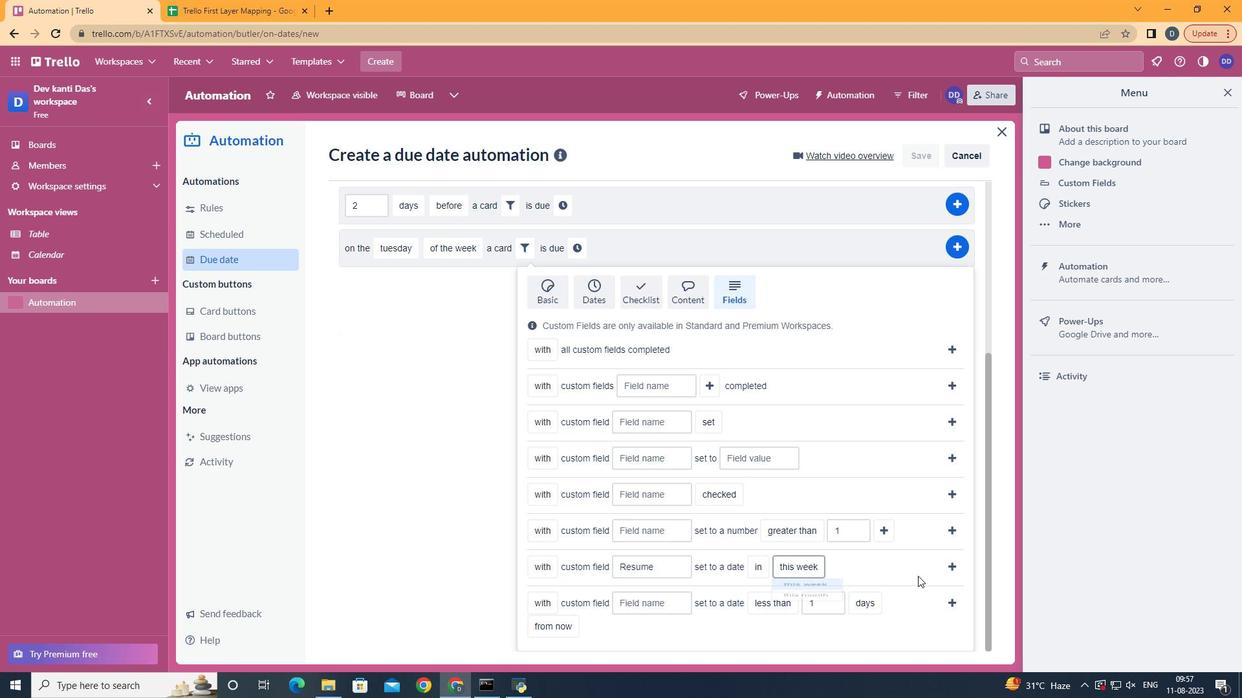 
Action: Mouse pressed left at (823, 601)
Screenshot: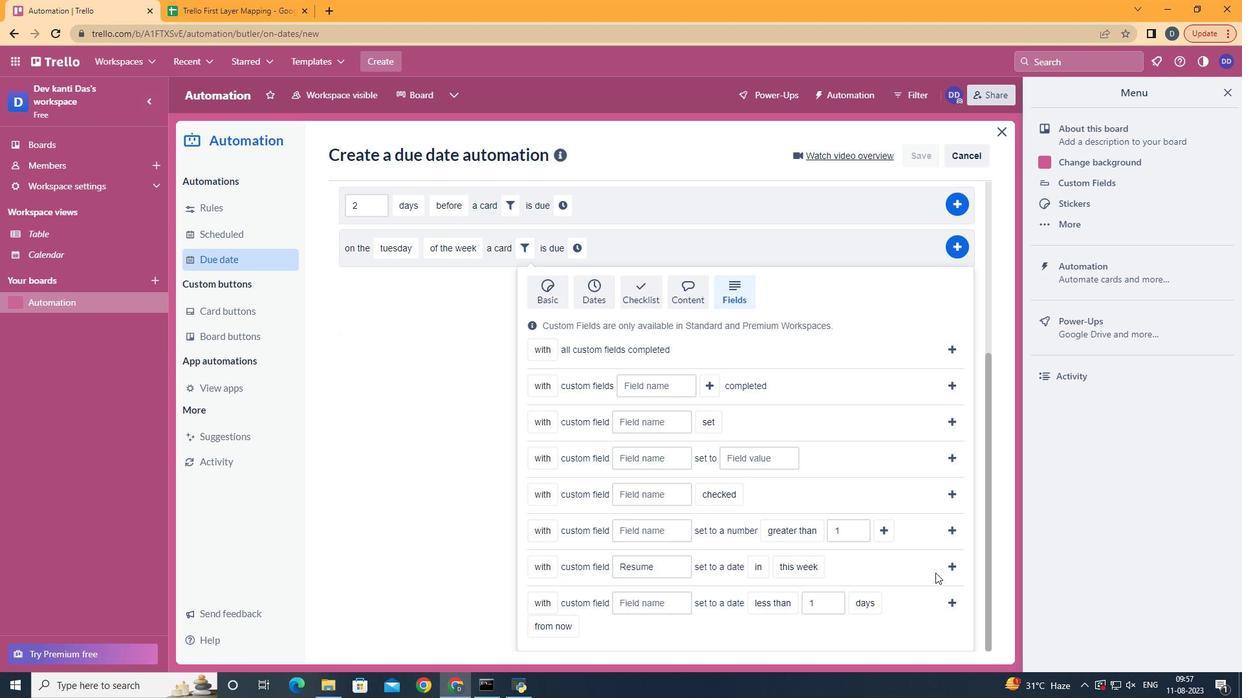
Action: Mouse moved to (966, 580)
Screenshot: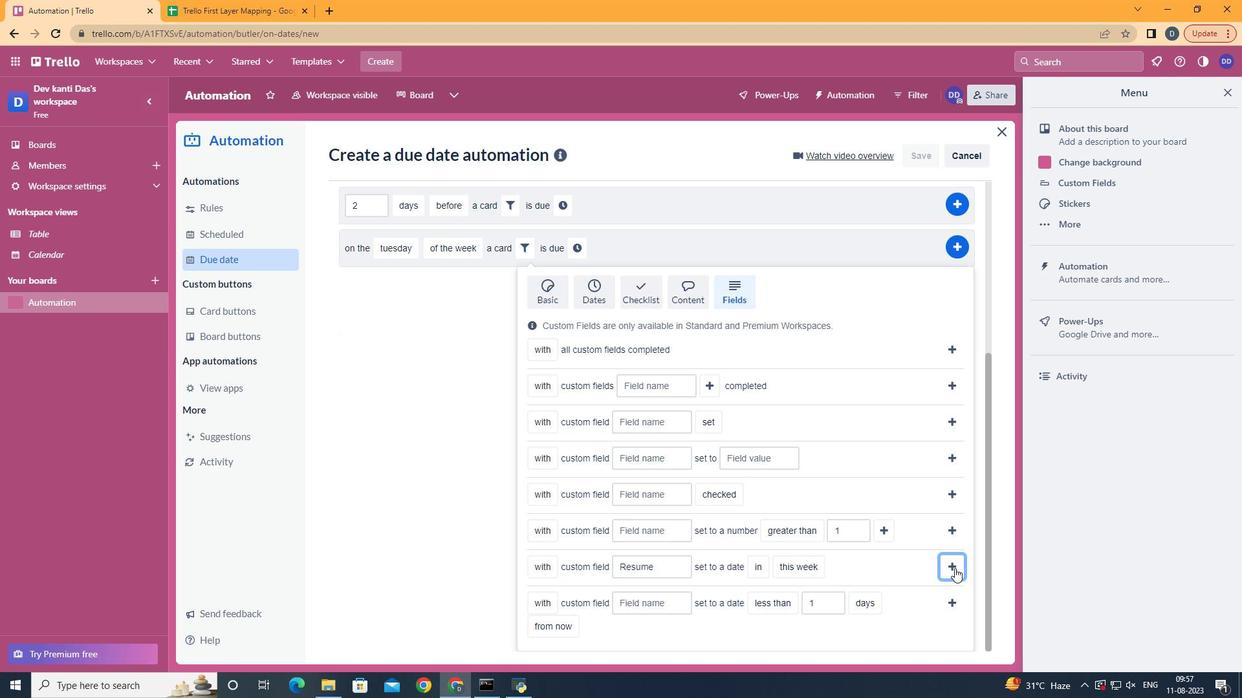
Action: Mouse pressed left at (966, 580)
Screenshot: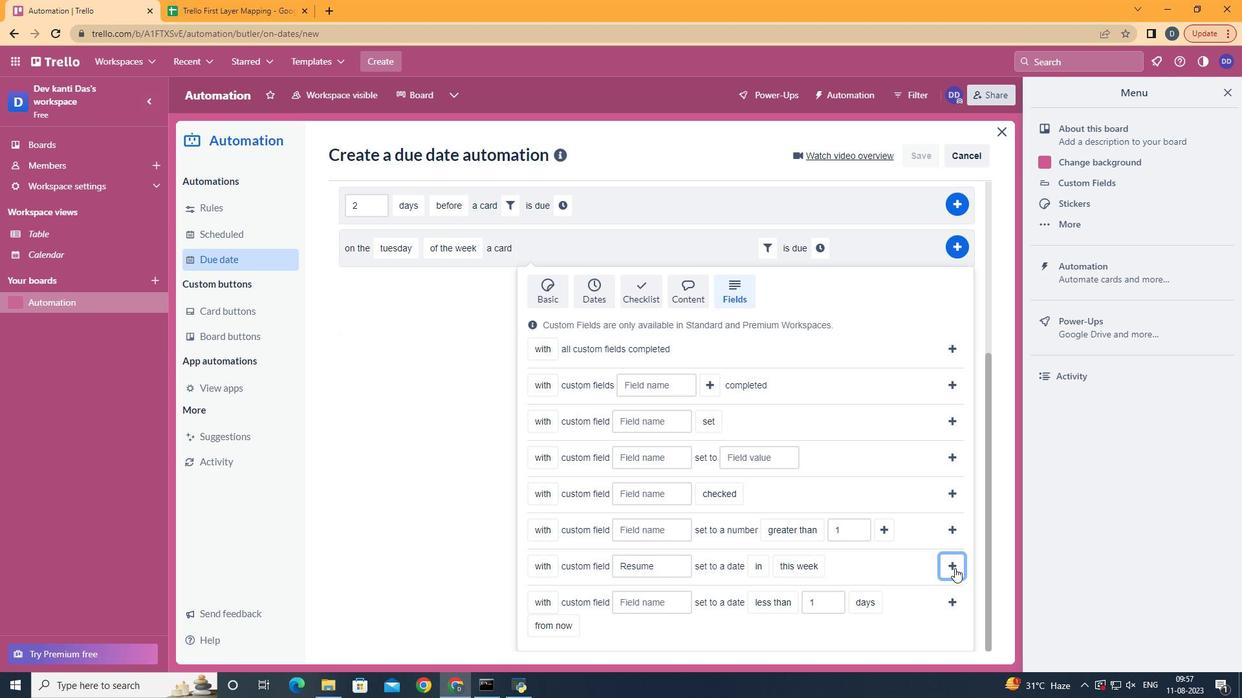 
Action: Mouse moved to (832, 531)
Screenshot: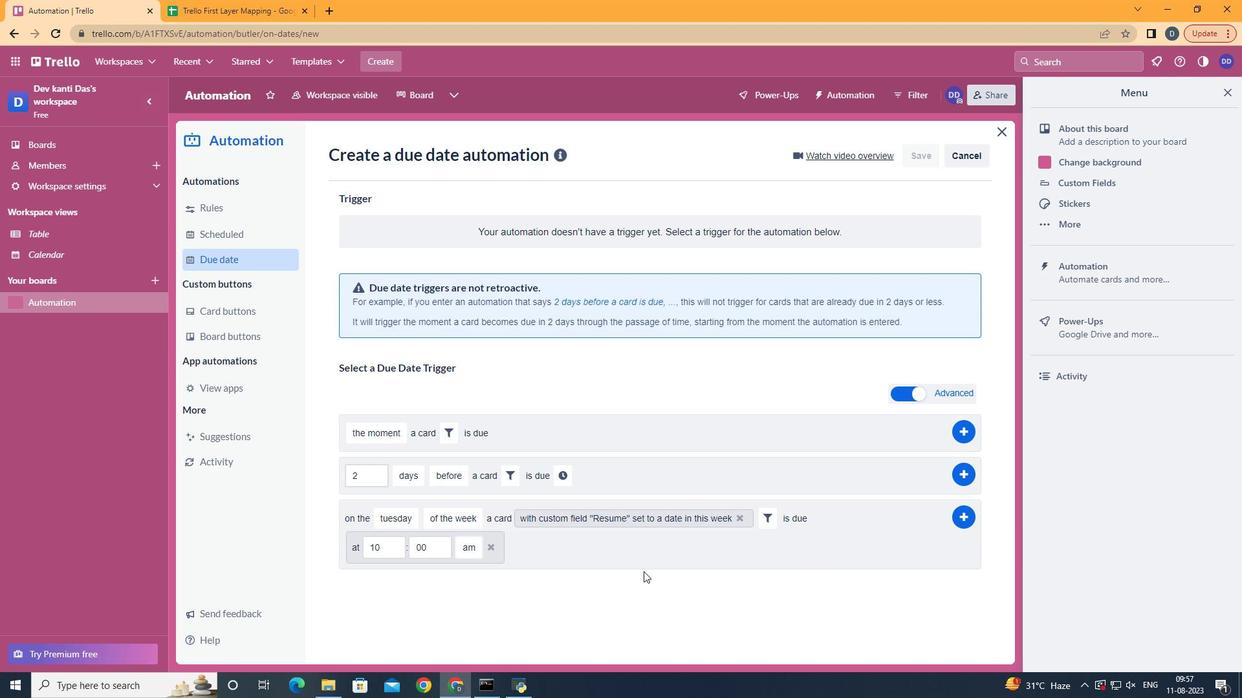 
Action: Mouse pressed left at (832, 531)
Screenshot: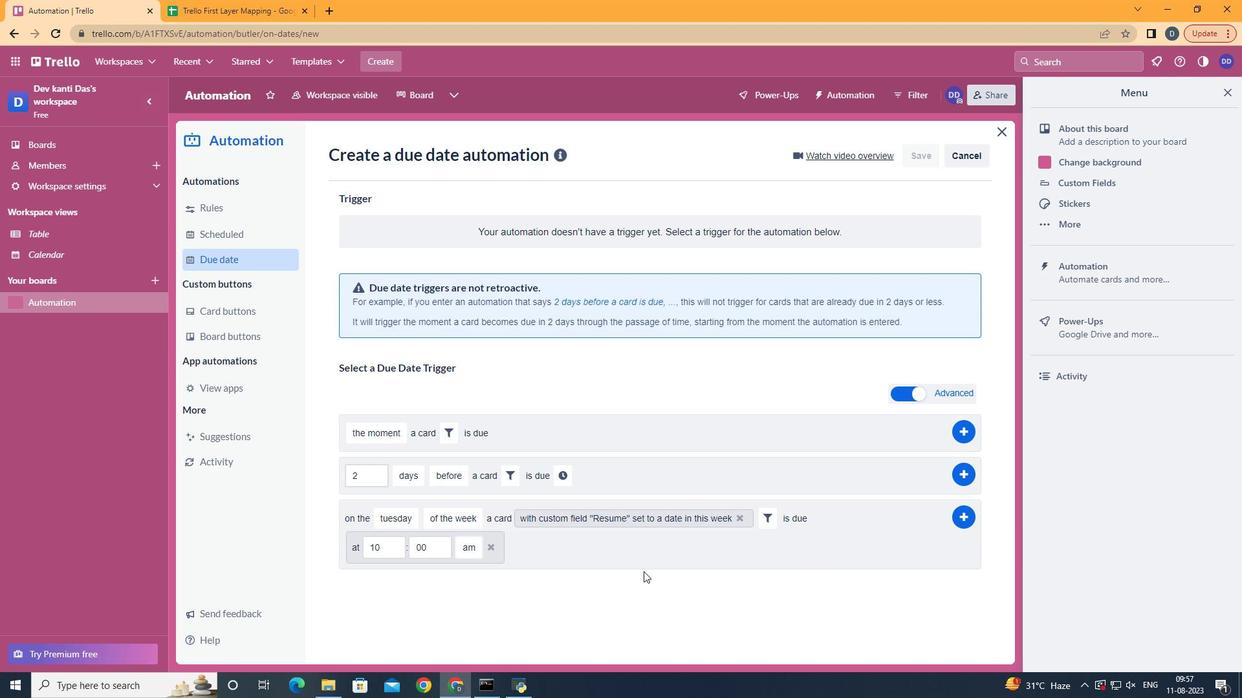 
Action: Mouse moved to (410, 556)
Screenshot: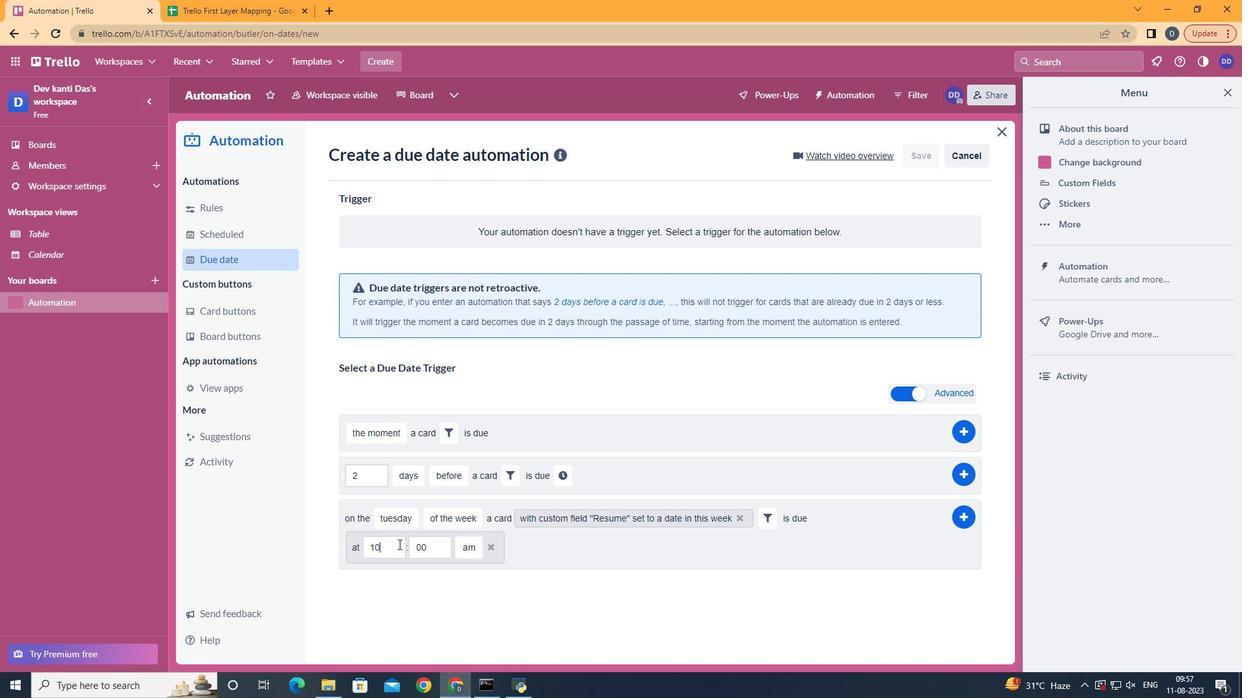 
Action: Mouse pressed left at (410, 556)
Screenshot: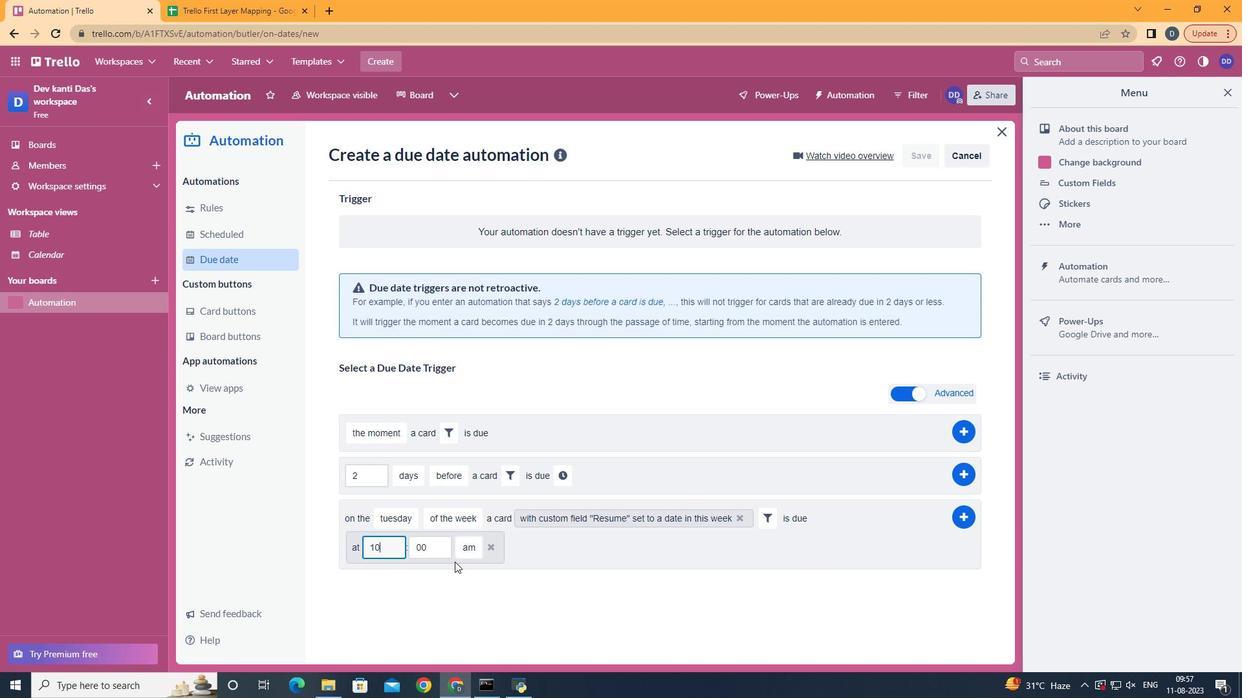 
Action: Mouse moved to (482, 578)
Screenshot: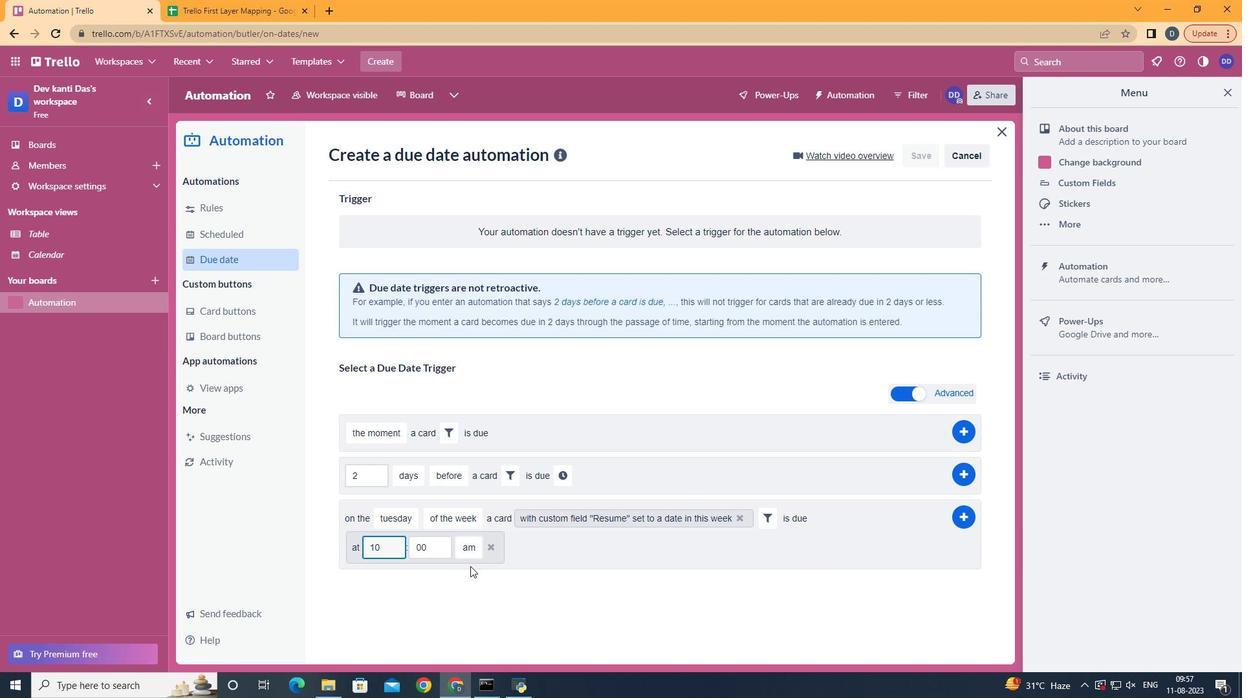 
Action: Key pressed <Key.backspace>1
Screenshot: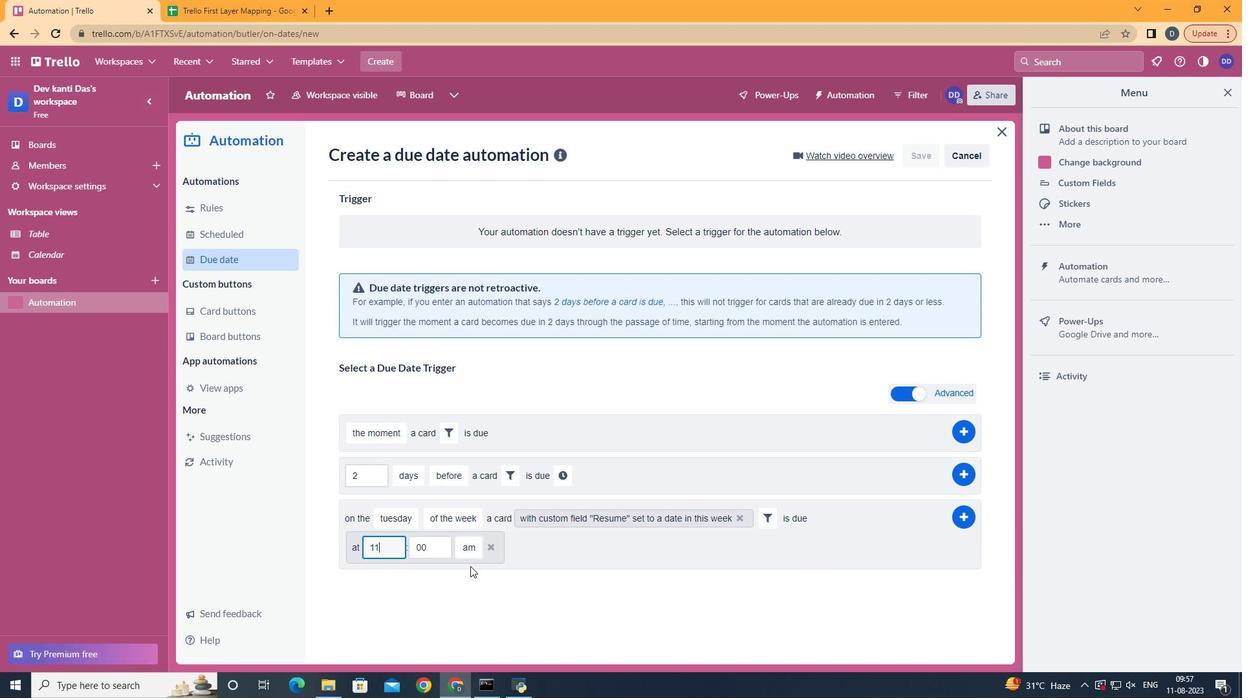 
Action: Mouse moved to (976, 532)
Screenshot: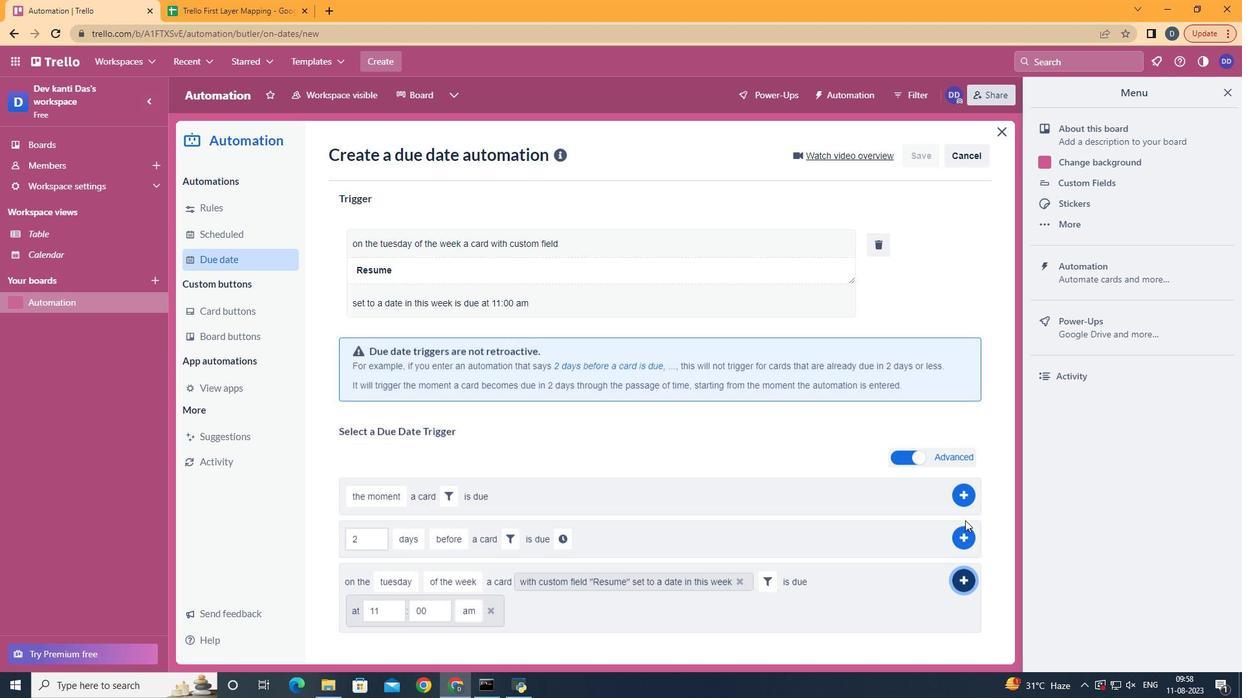 
Action: Mouse pressed left at (976, 532)
Screenshot: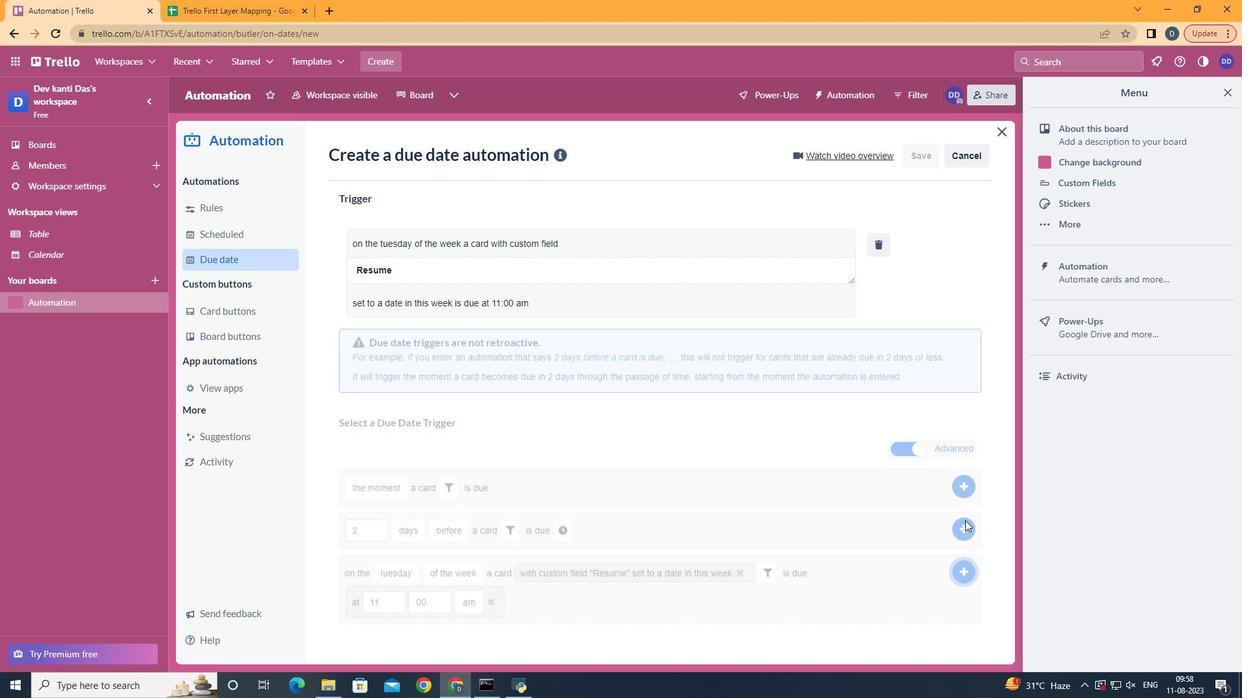 
